 Task: Research Airbnb accommodation in Malaybalay, Philippines from 29th December, 2023 to 31th December, 2023 for 2 adults, 1 child. Place can be entire room with 2 bedrooms having 2 beds and 1 bathroom. Property type can be flat.
Action: Mouse moved to (429, 111)
Screenshot: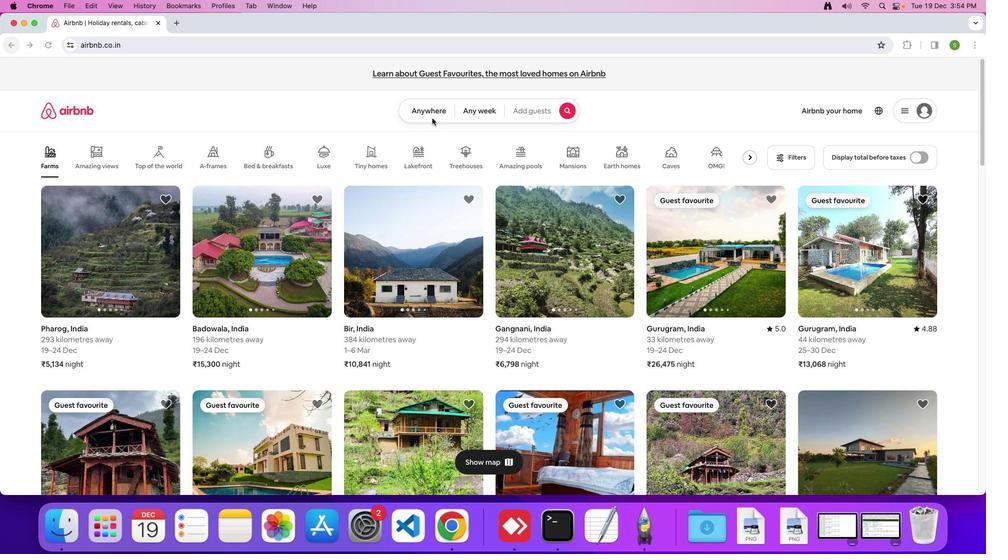 
Action: Mouse pressed left at (429, 111)
Screenshot: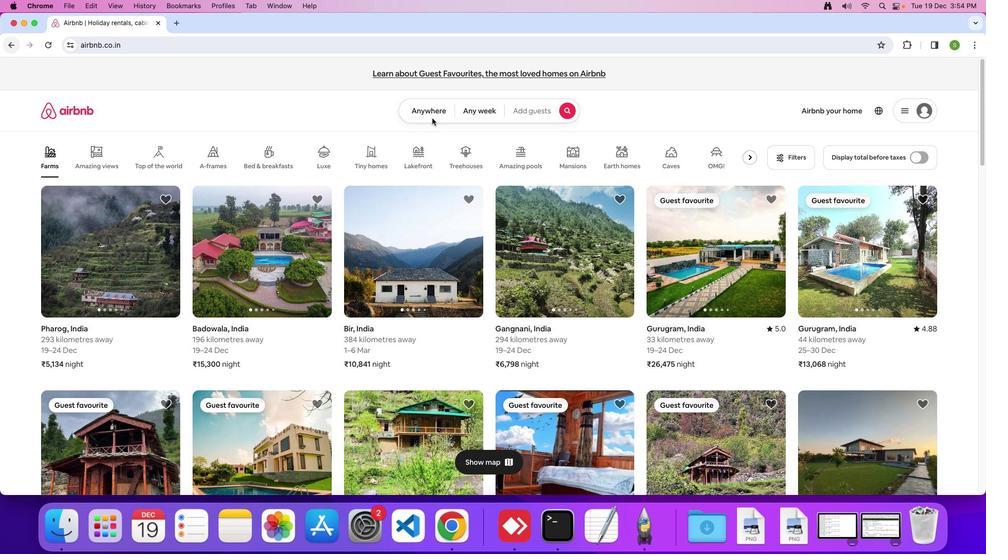 
Action: Mouse moved to (430, 108)
Screenshot: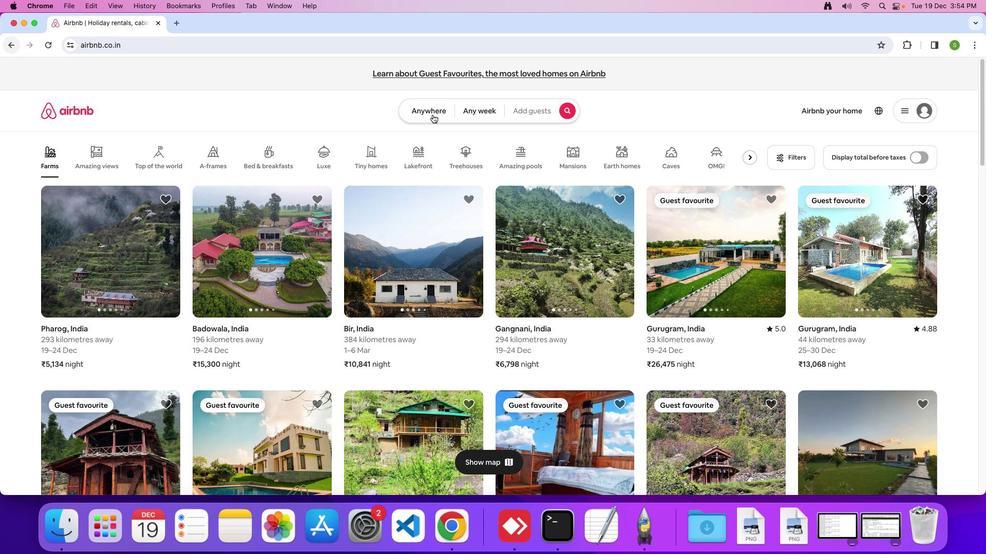 
Action: Mouse pressed left at (430, 108)
Screenshot: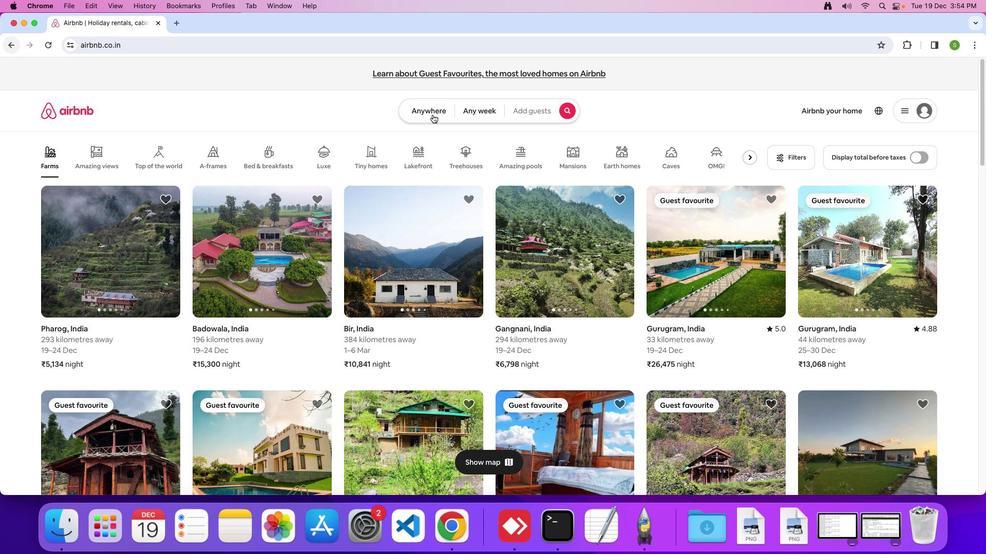 
Action: Mouse moved to (361, 139)
Screenshot: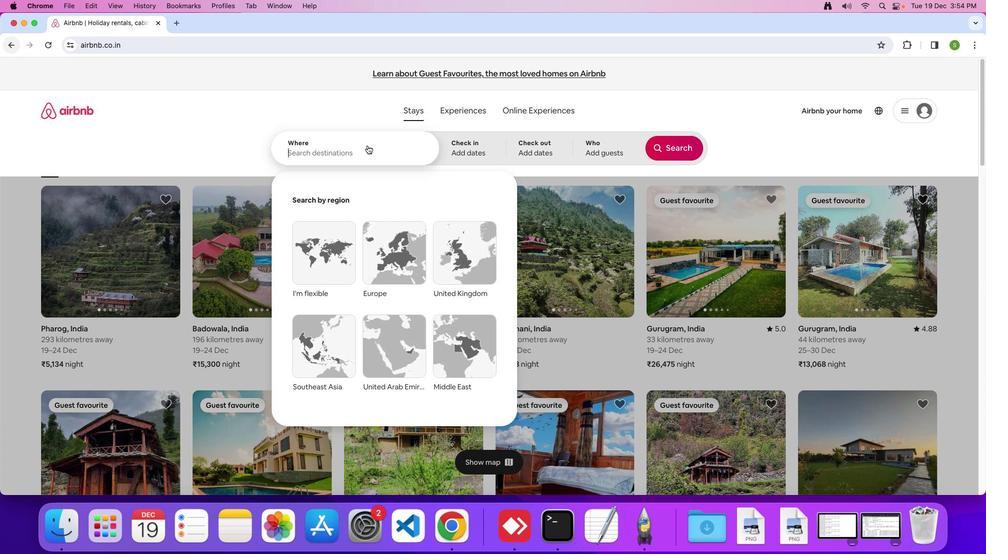 
Action: Mouse pressed left at (361, 139)
Screenshot: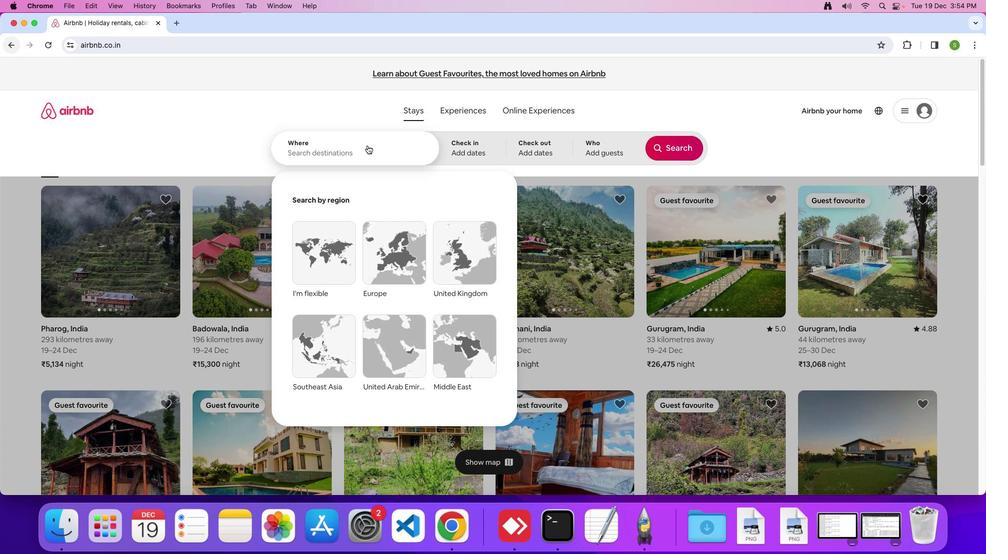 
Action: Mouse moved to (422, 149)
Screenshot: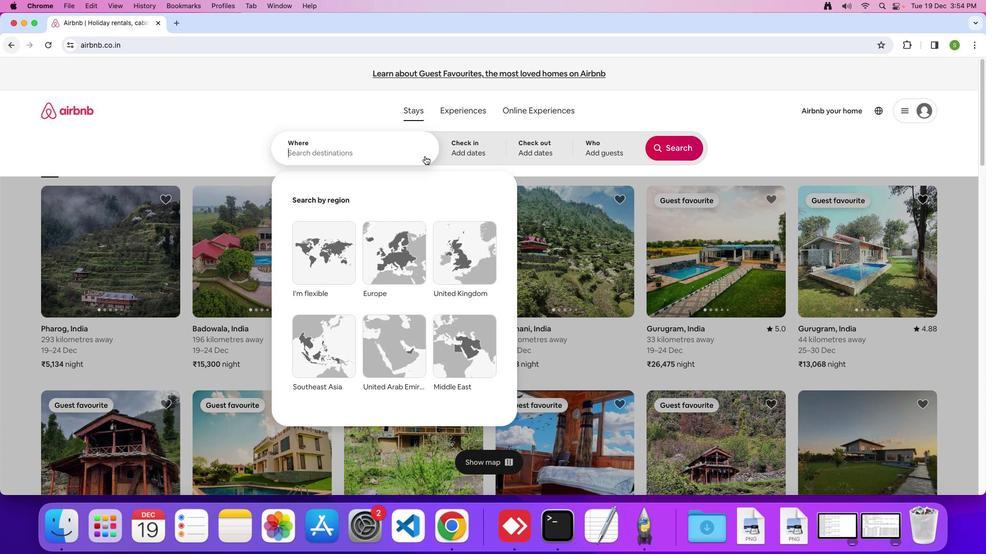 
Action: Key pressed 'M'Key.caps_lock'a''l''a''y''b''a''l''a''y'','Key.spaceKey.shift'P''h''i''l''i''p''p''i''n''e''s'Key.enter
Screenshot: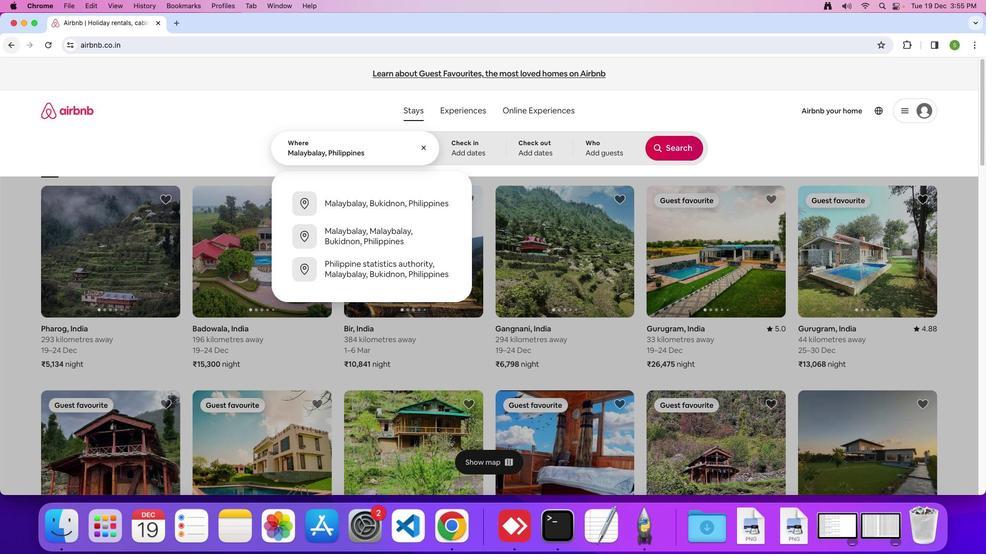 
Action: Mouse moved to (436, 363)
Screenshot: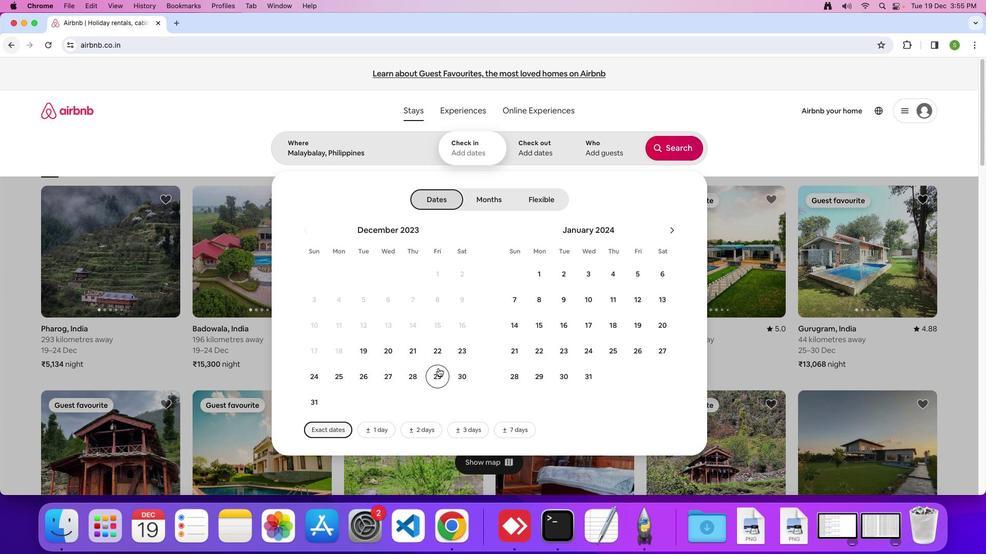 
Action: Mouse pressed left at (436, 363)
Screenshot: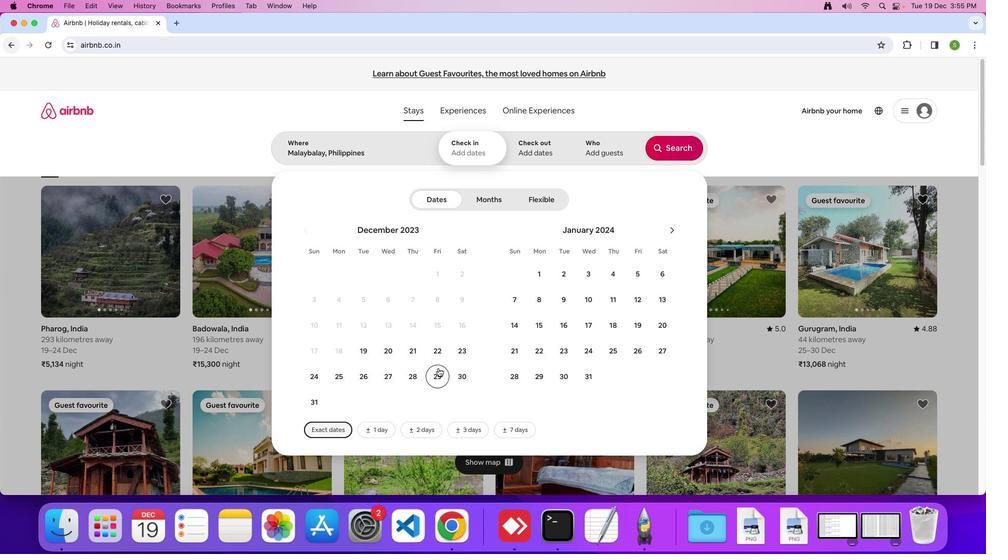 
Action: Mouse moved to (301, 393)
Screenshot: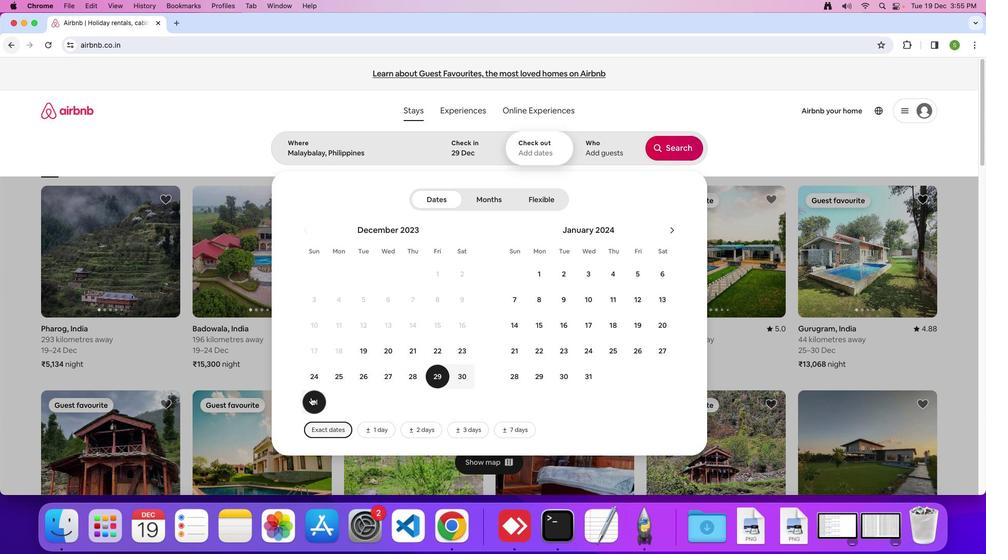 
Action: Mouse pressed left at (301, 393)
Screenshot: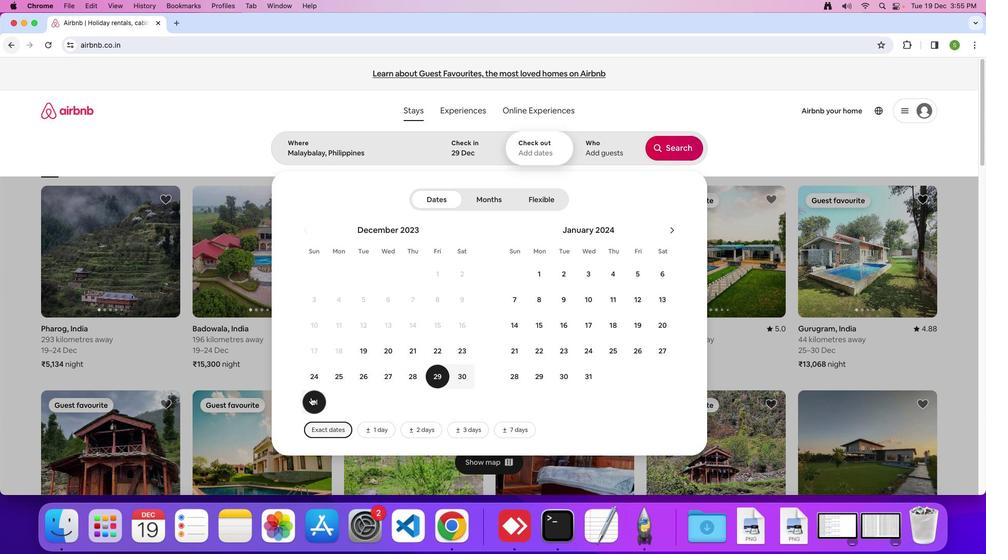 
Action: Mouse moved to (593, 151)
Screenshot: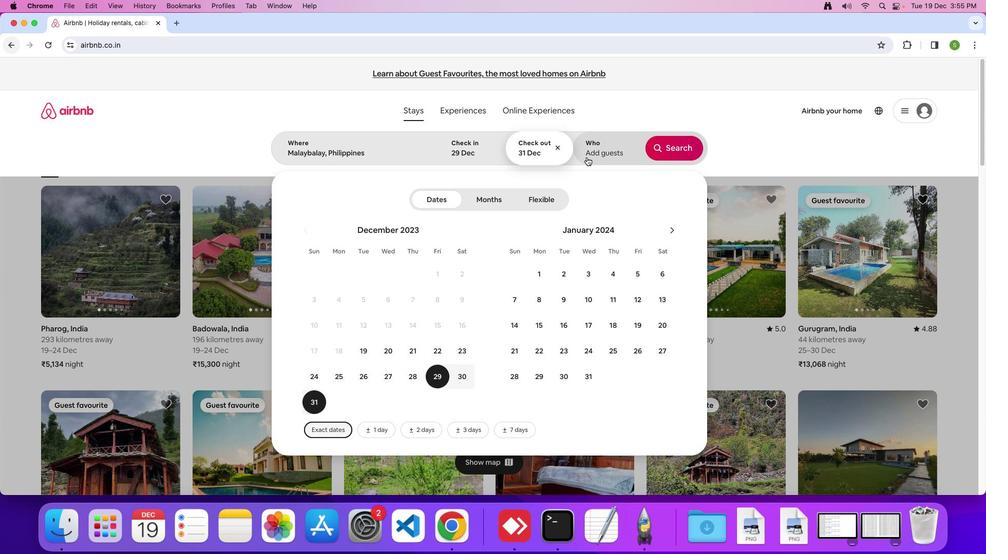 
Action: Mouse pressed left at (593, 151)
Screenshot: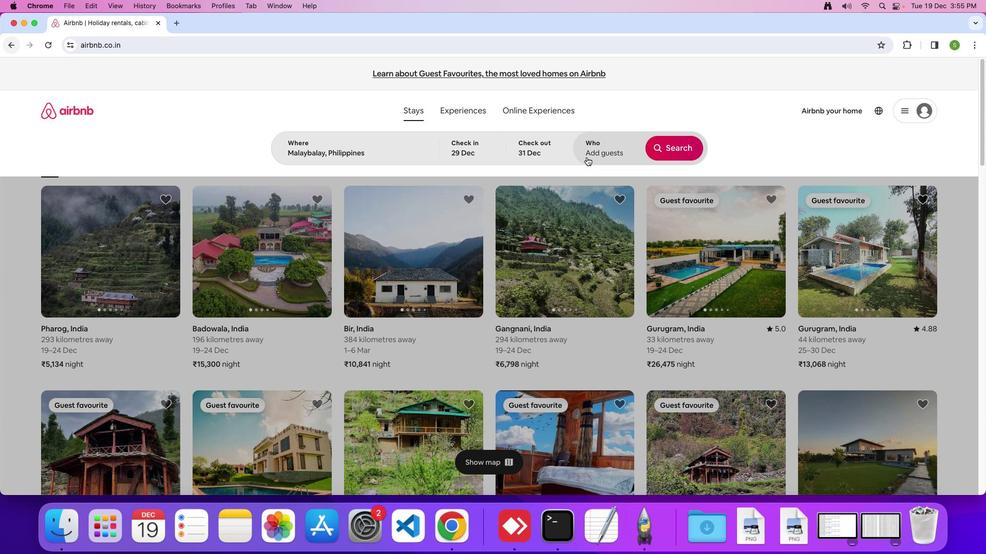 
Action: Mouse moved to (686, 195)
Screenshot: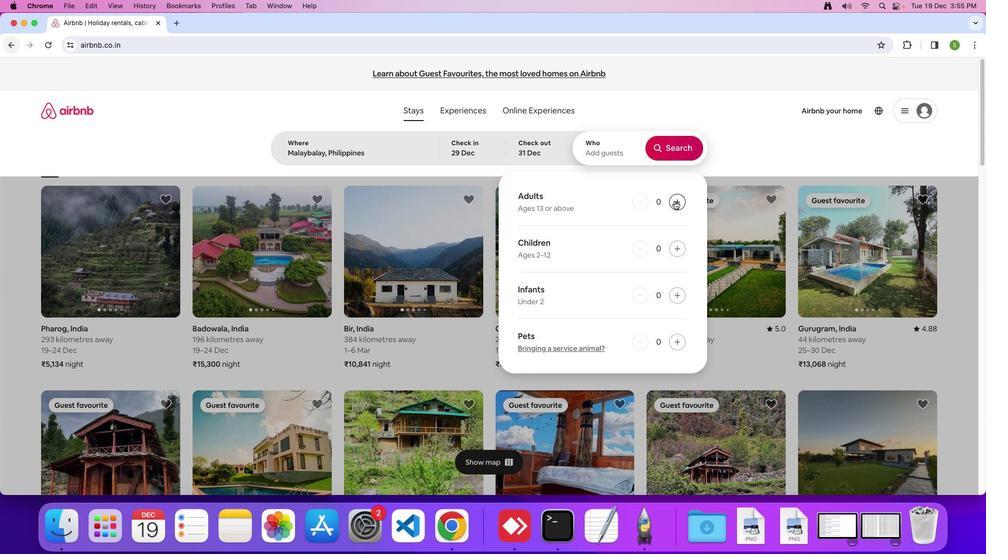 
Action: Mouse pressed left at (686, 195)
Screenshot: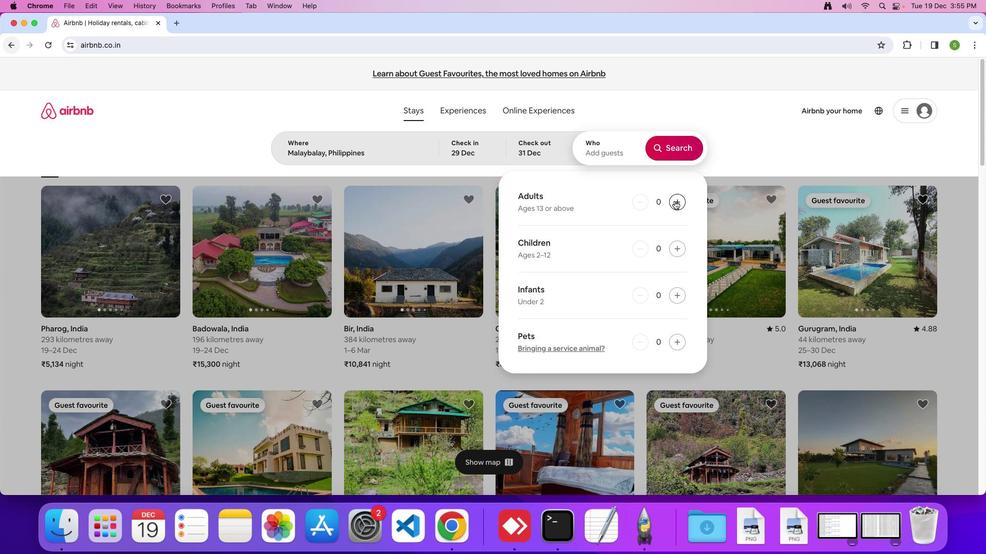 
Action: Mouse pressed left at (686, 195)
Screenshot: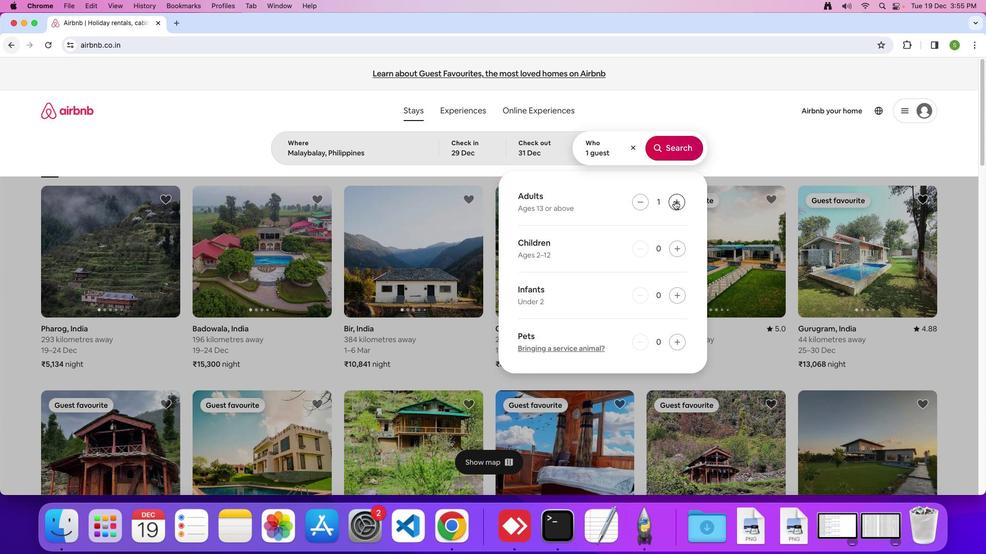 
Action: Mouse moved to (690, 242)
Screenshot: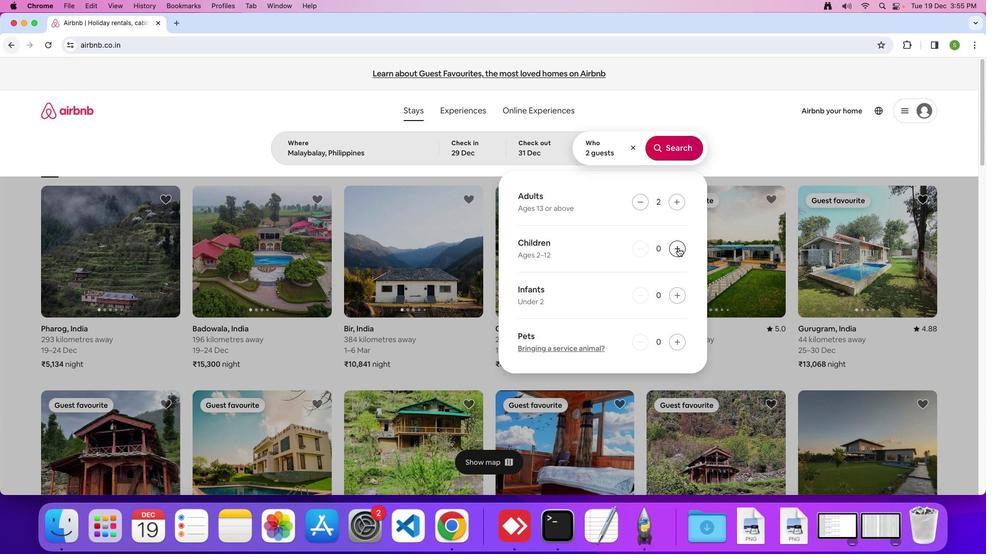 
Action: Mouse pressed left at (690, 242)
Screenshot: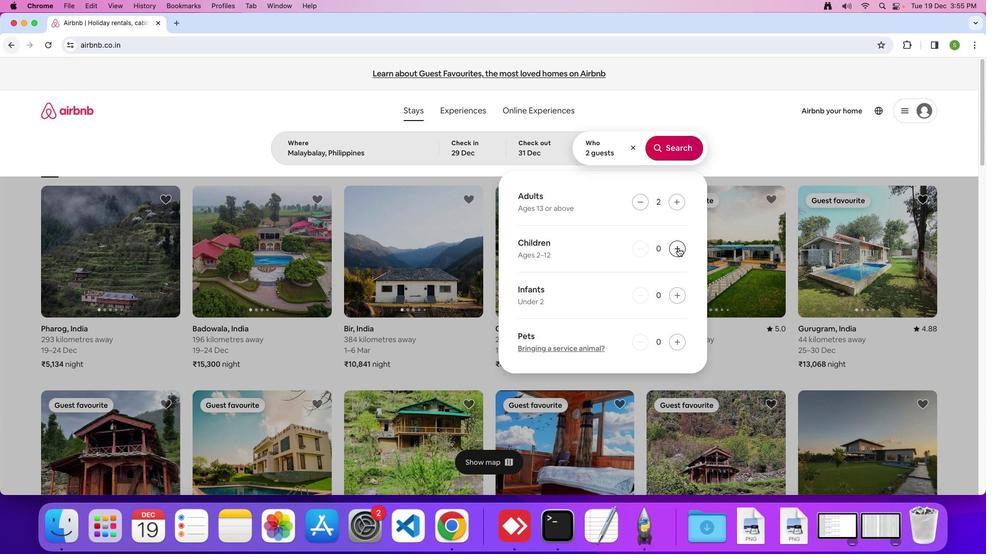 
Action: Mouse moved to (683, 141)
Screenshot: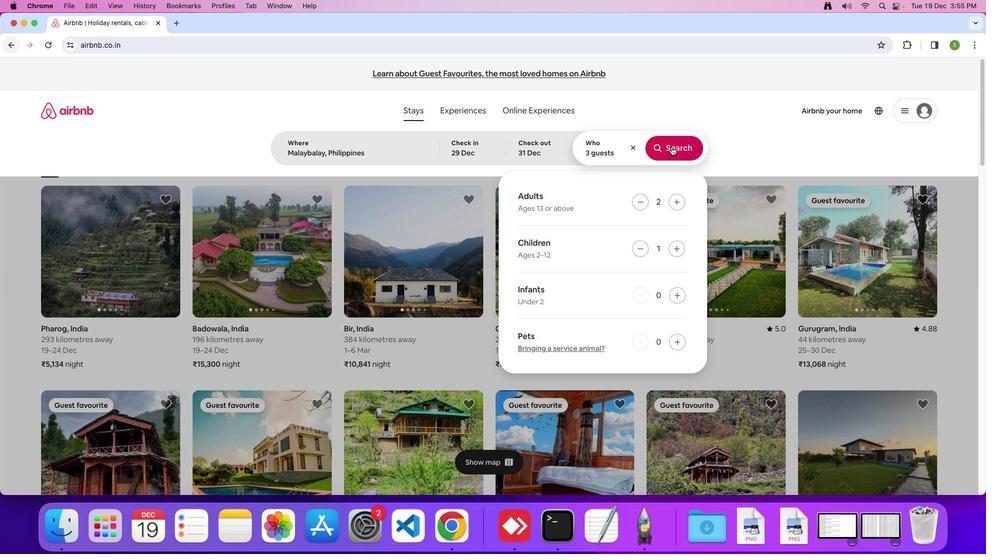 
Action: Mouse pressed left at (683, 141)
Screenshot: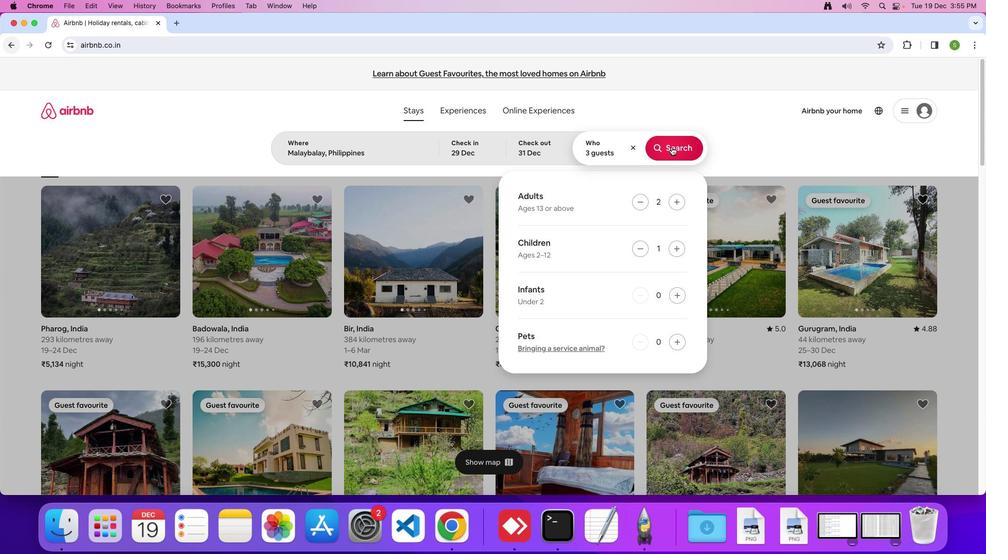 
Action: Mouse moved to (841, 113)
Screenshot: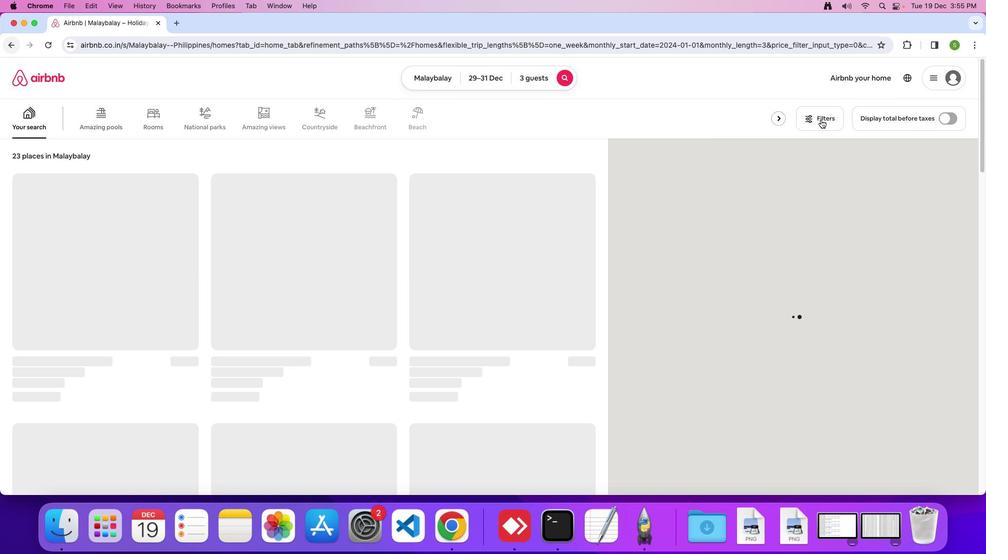 
Action: Mouse pressed left at (841, 113)
Screenshot: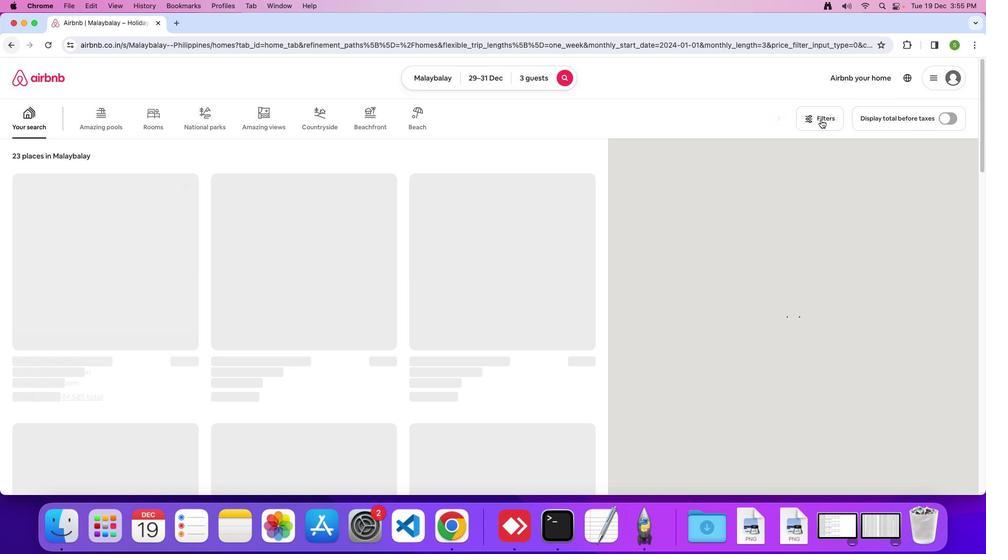 
Action: Mouse moved to (474, 298)
Screenshot: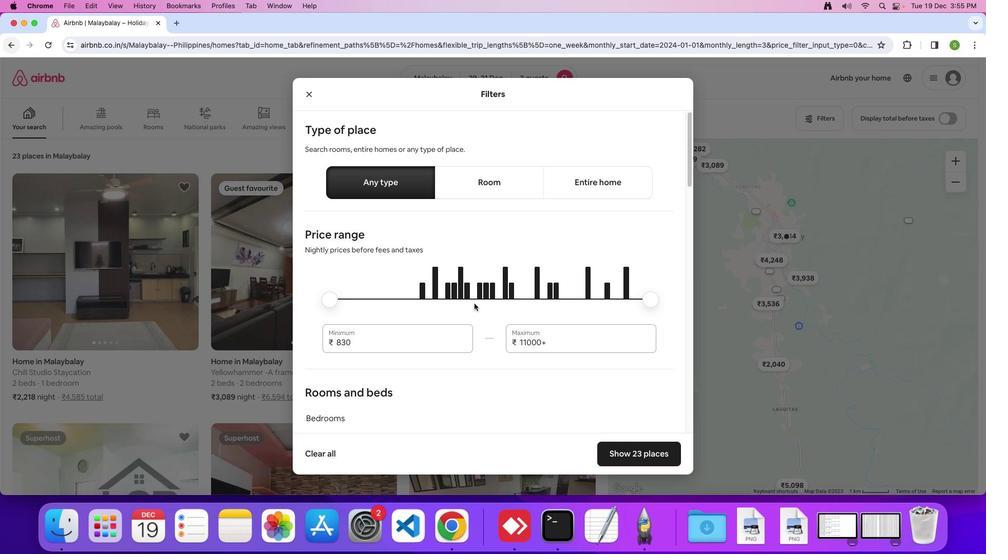 
Action: Mouse scrolled (474, 298) with delta (-27, -6)
Screenshot: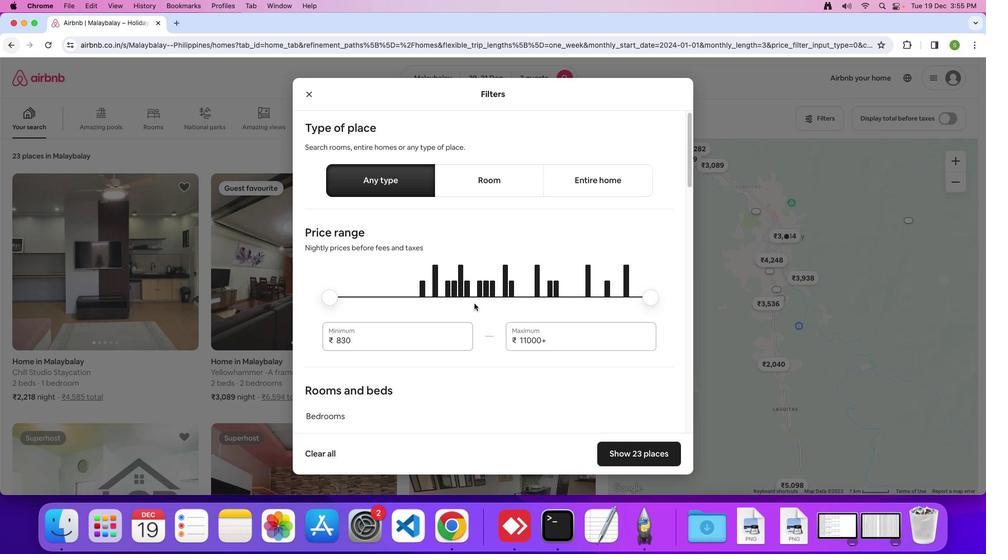 
Action: Mouse scrolled (474, 298) with delta (-27, -6)
Screenshot: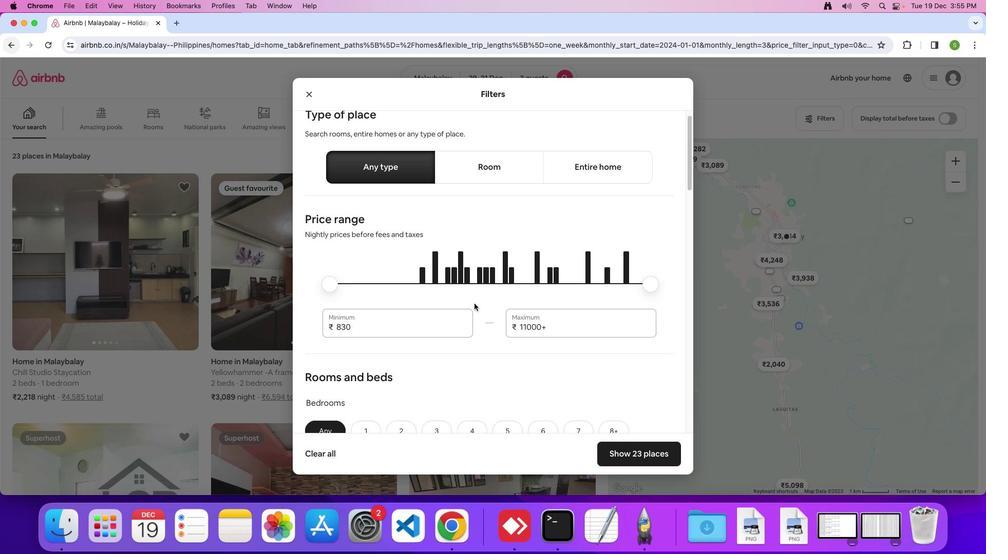 
Action: Mouse scrolled (474, 298) with delta (-27, -7)
Screenshot: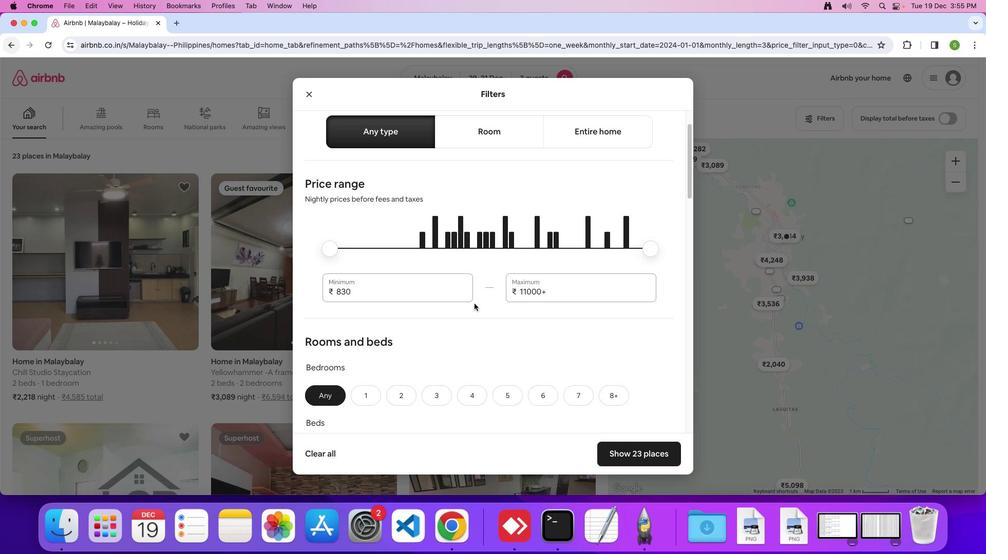 
Action: Mouse scrolled (474, 298) with delta (-27, -6)
Screenshot: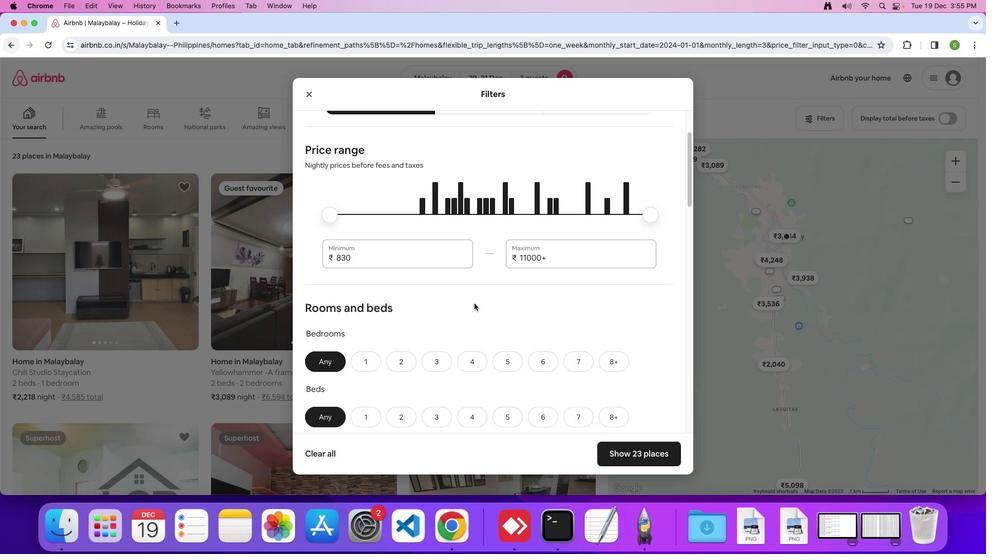 
Action: Mouse scrolled (474, 298) with delta (-27, -6)
Screenshot: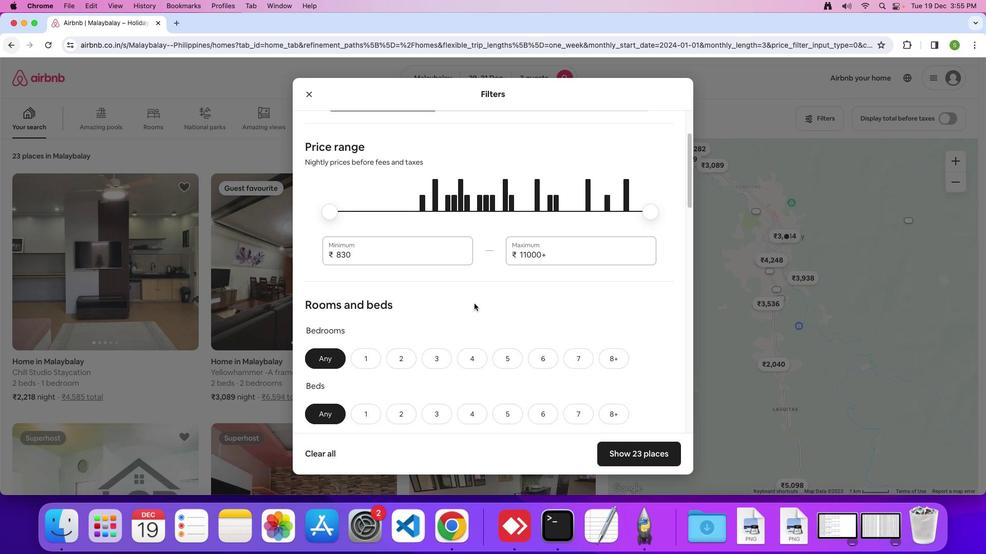 
Action: Mouse scrolled (474, 298) with delta (-27, -7)
Screenshot: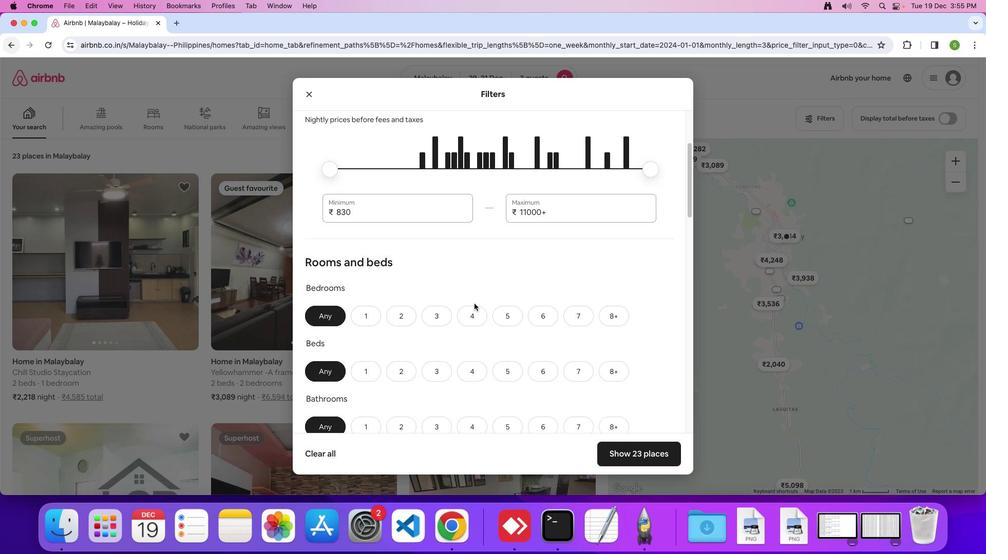 
Action: Mouse scrolled (474, 298) with delta (-27, -6)
Screenshot: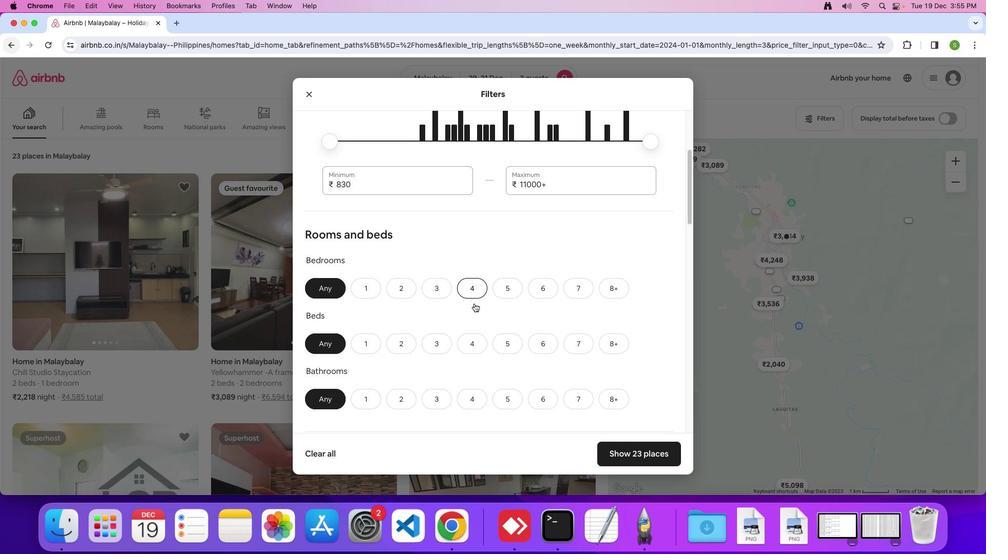 
Action: Mouse scrolled (474, 298) with delta (-27, -6)
Screenshot: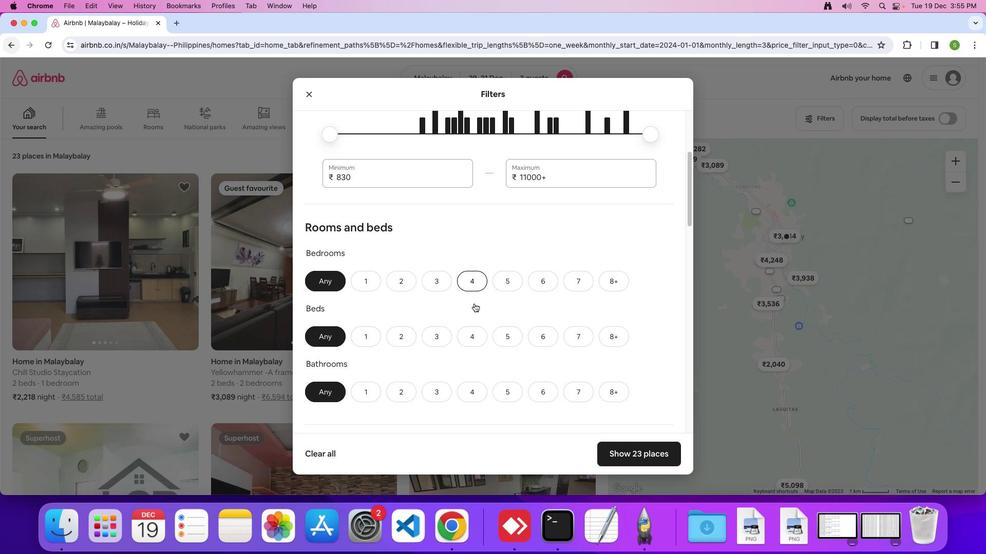 
Action: Mouse scrolled (474, 298) with delta (-27, -7)
Screenshot: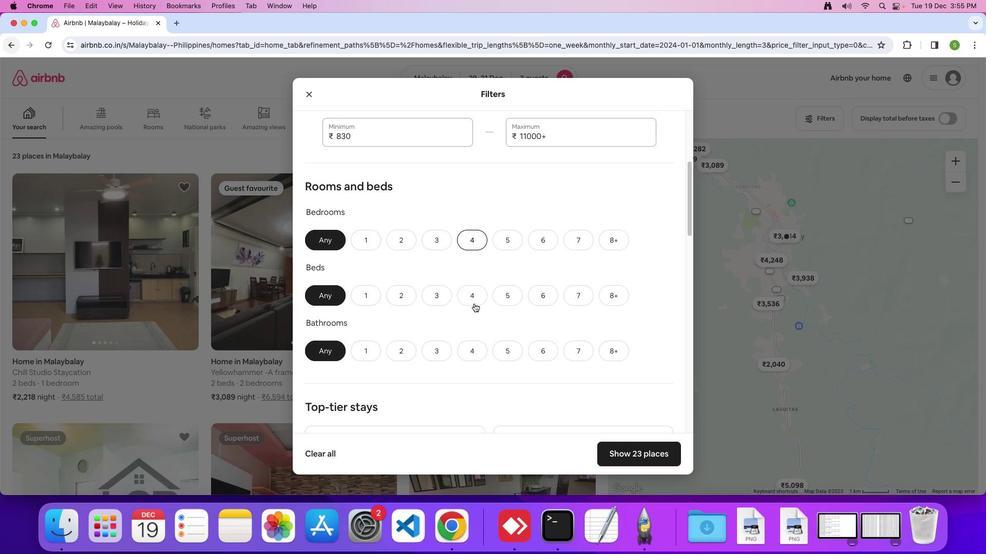 
Action: Mouse moved to (397, 202)
Screenshot: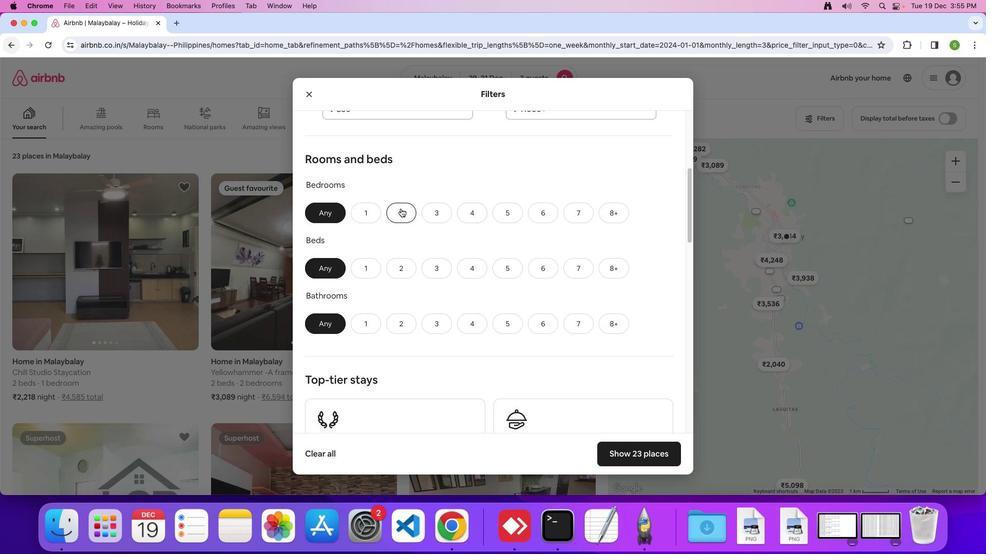 
Action: Mouse pressed left at (397, 202)
Screenshot: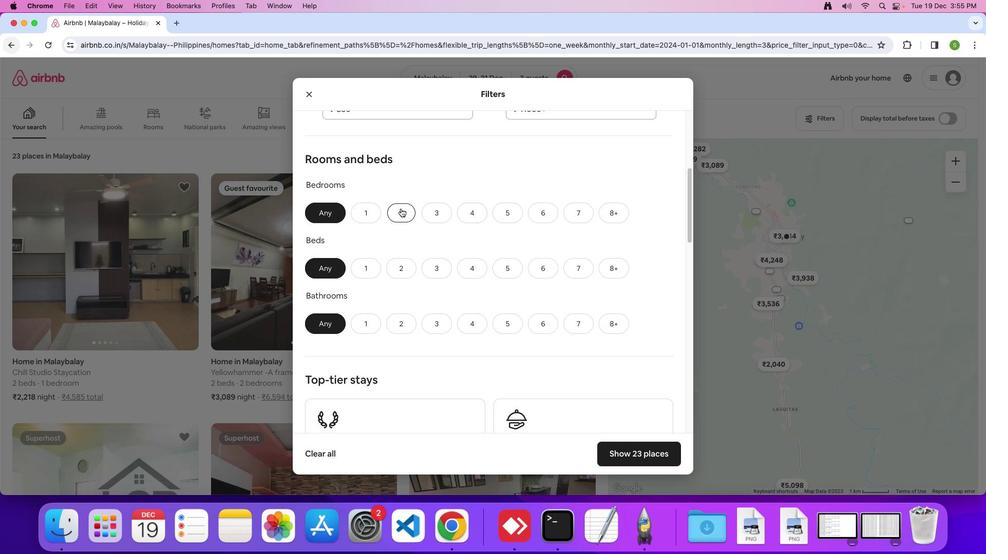 
Action: Mouse moved to (396, 256)
Screenshot: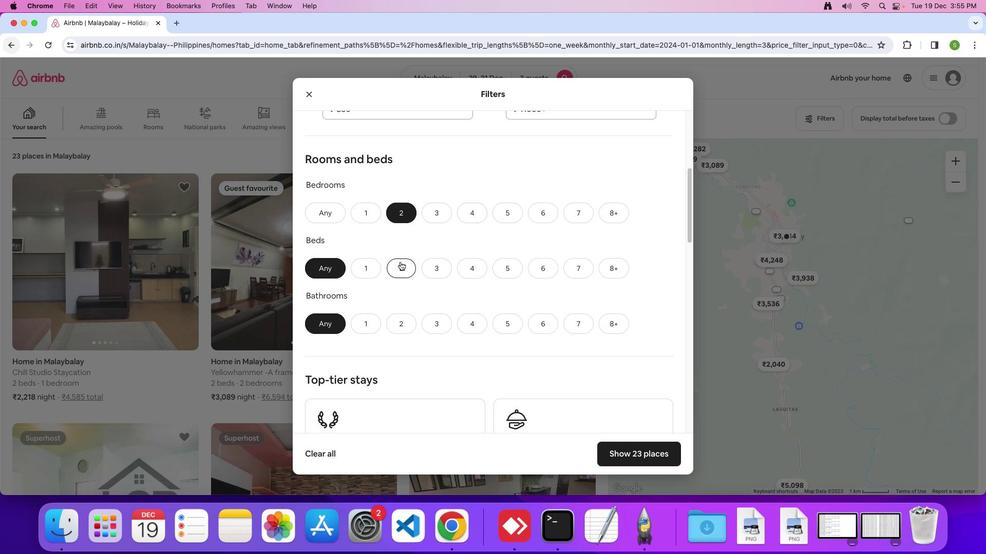 
Action: Mouse pressed left at (396, 256)
Screenshot: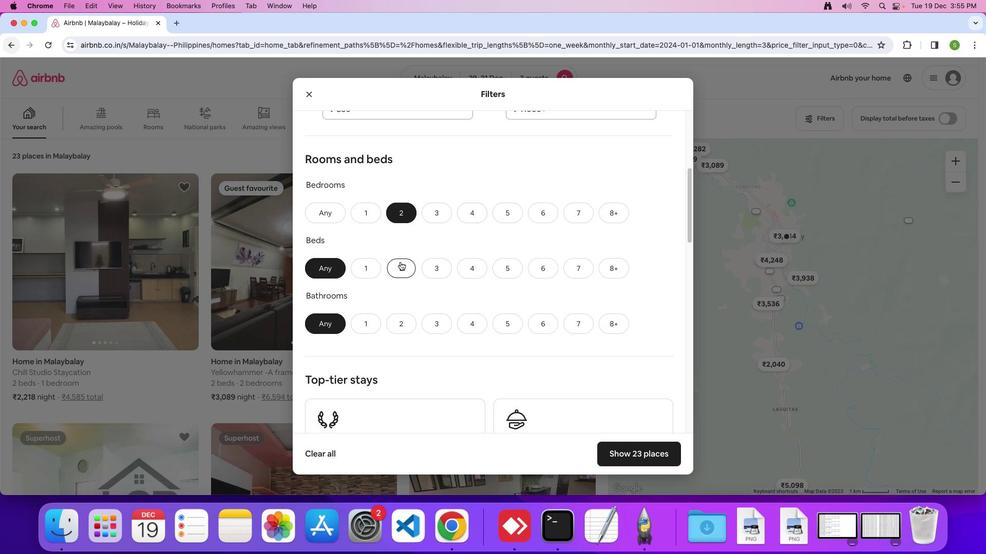 
Action: Mouse moved to (363, 308)
Screenshot: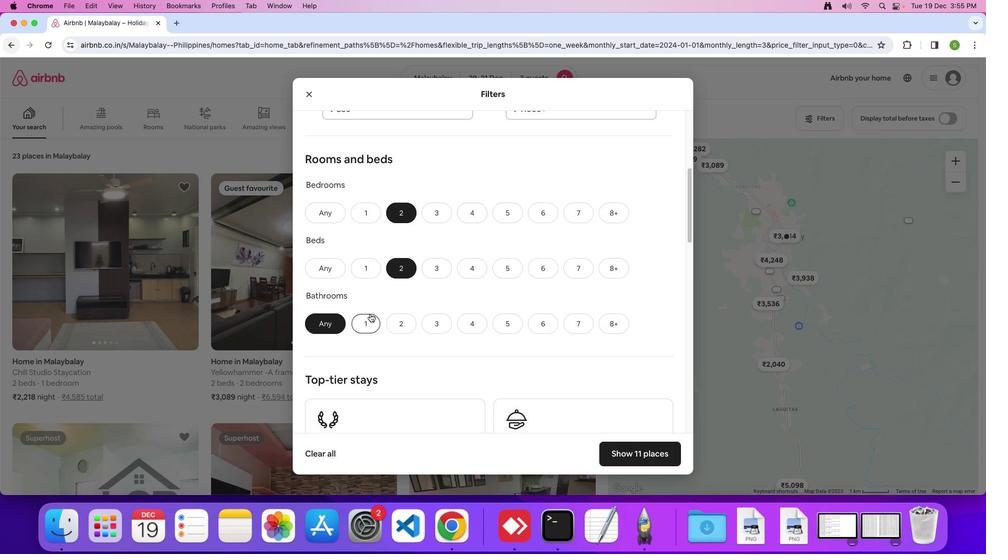 
Action: Mouse pressed left at (363, 308)
Screenshot: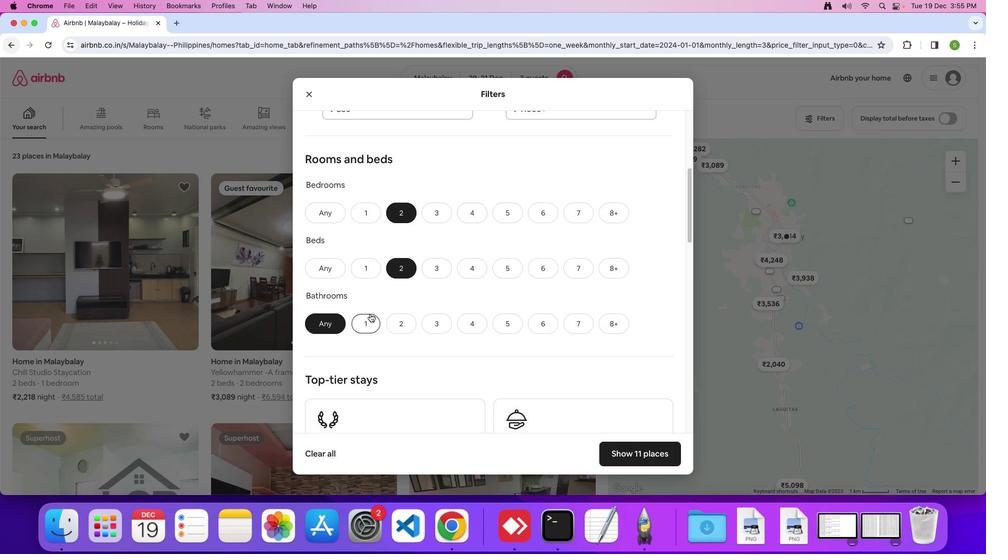 
Action: Mouse moved to (543, 266)
Screenshot: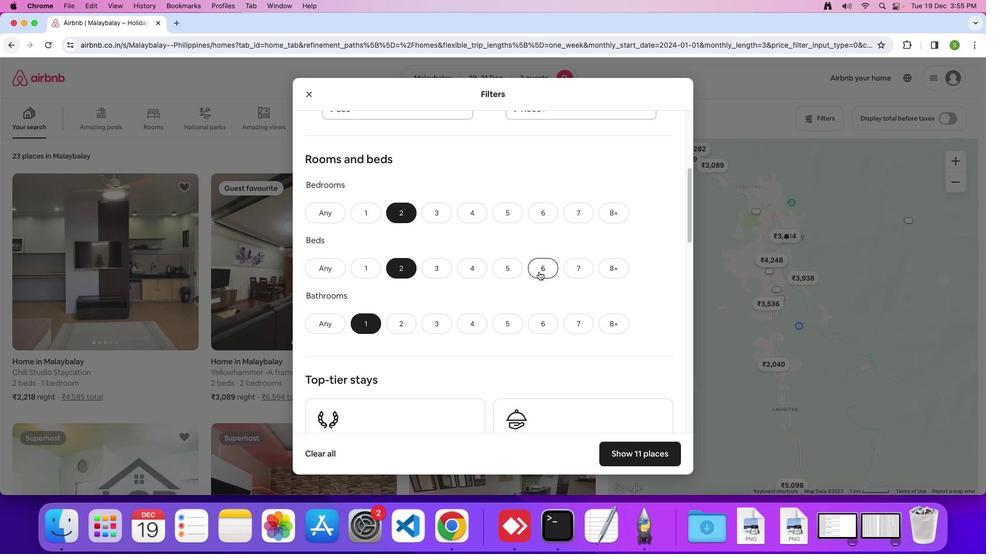 
Action: Mouse scrolled (543, 266) with delta (-27, -6)
Screenshot: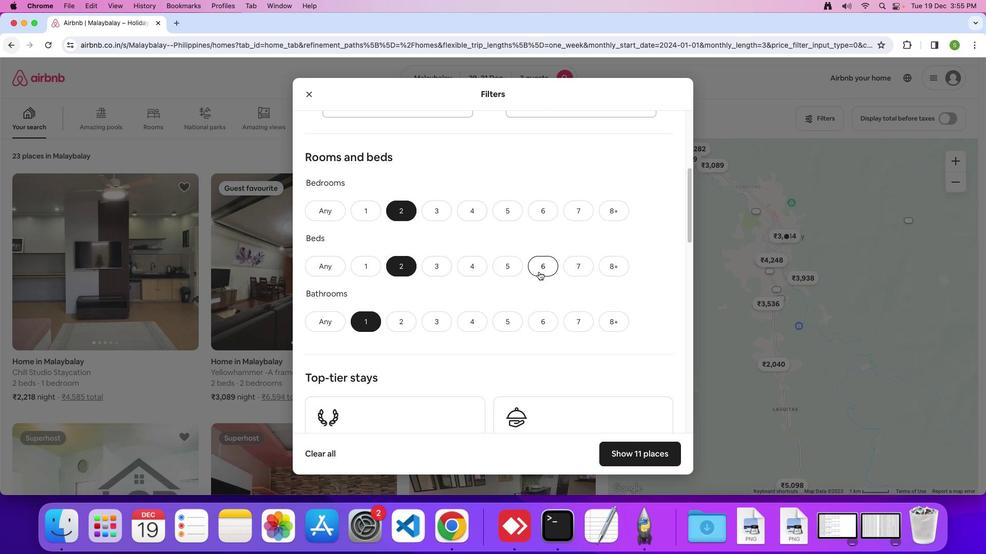 
Action: Mouse scrolled (543, 266) with delta (-27, -6)
Screenshot: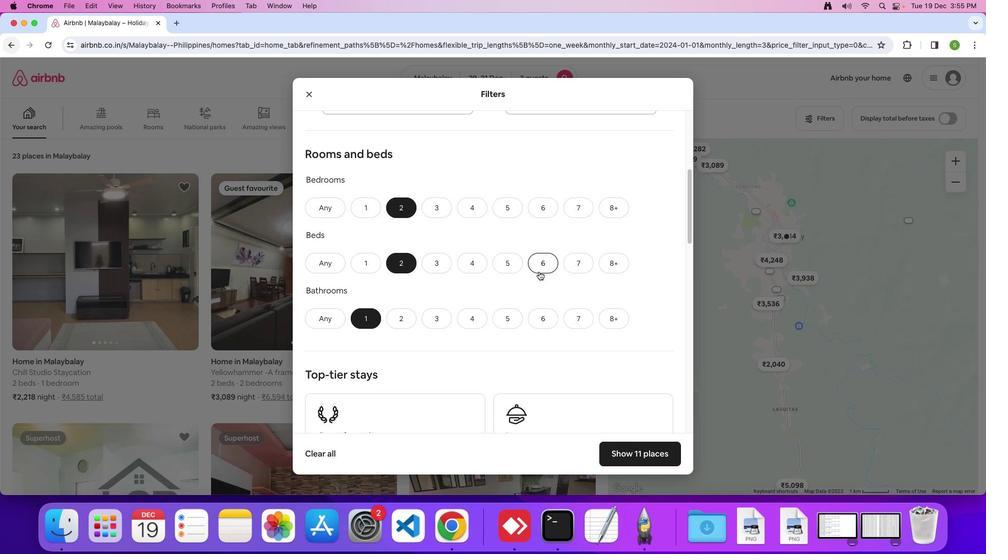 
Action: Mouse scrolled (543, 266) with delta (-27, -6)
Screenshot: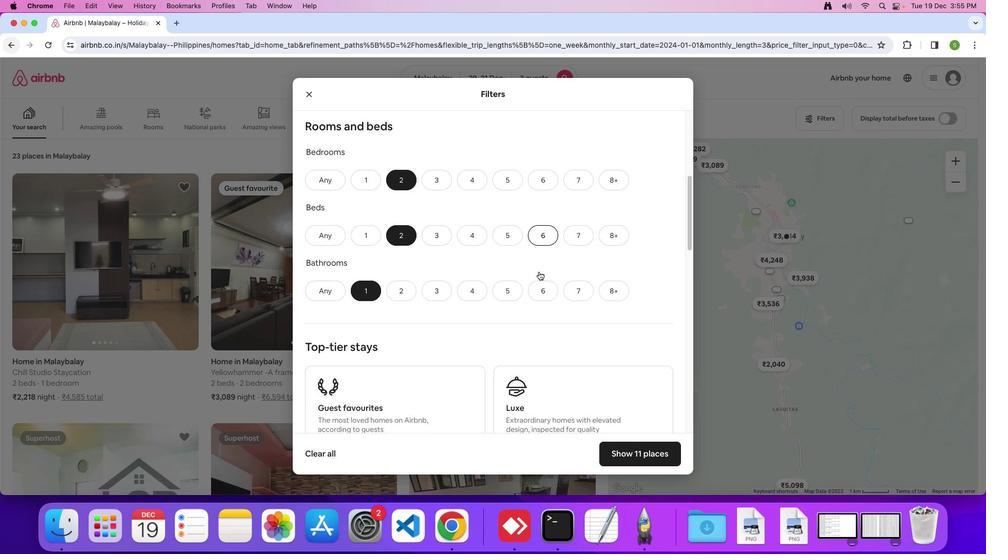 
Action: Mouse scrolled (543, 266) with delta (-27, -6)
Screenshot: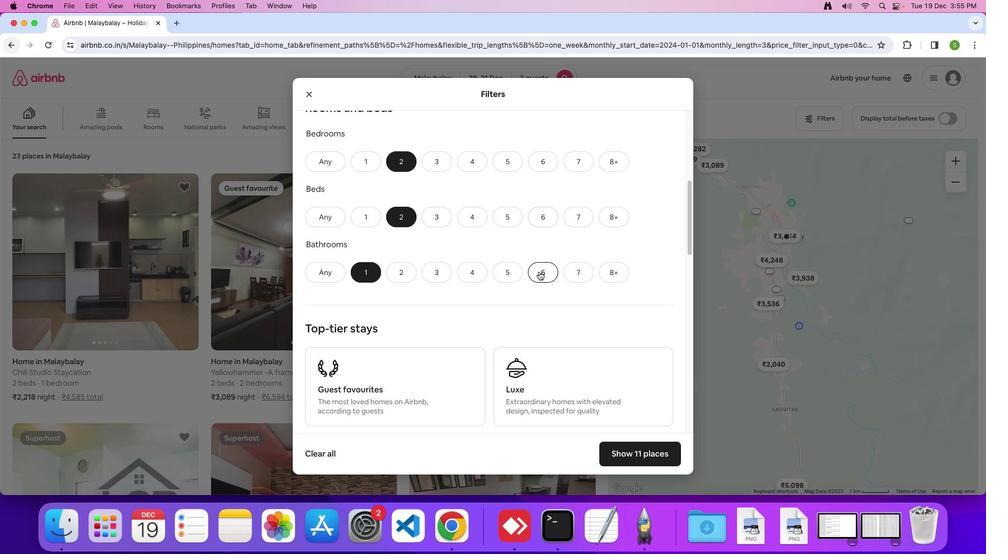 
Action: Mouse scrolled (543, 266) with delta (-27, -6)
Screenshot: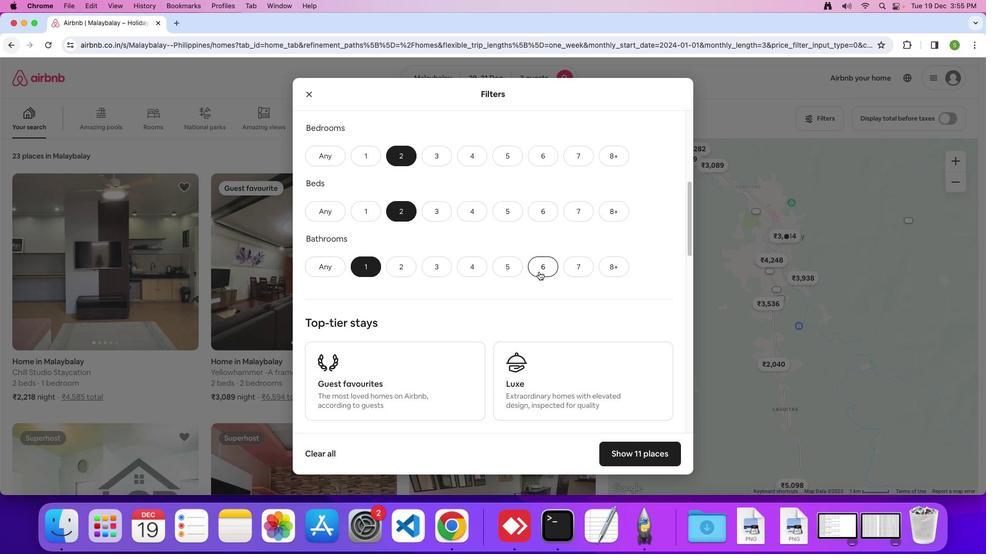 
Action: Mouse scrolled (543, 266) with delta (-27, -6)
Screenshot: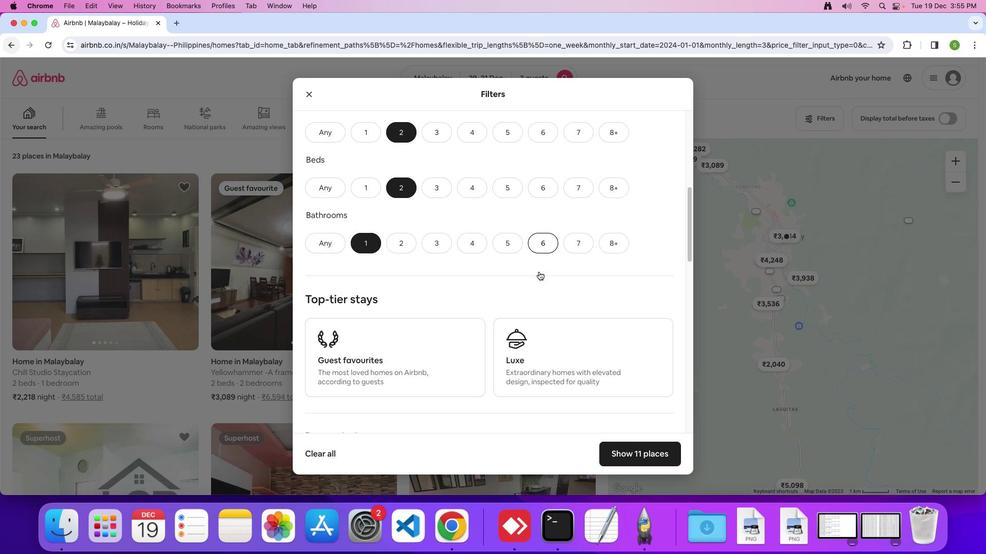 
Action: Mouse scrolled (543, 266) with delta (-27, -6)
Screenshot: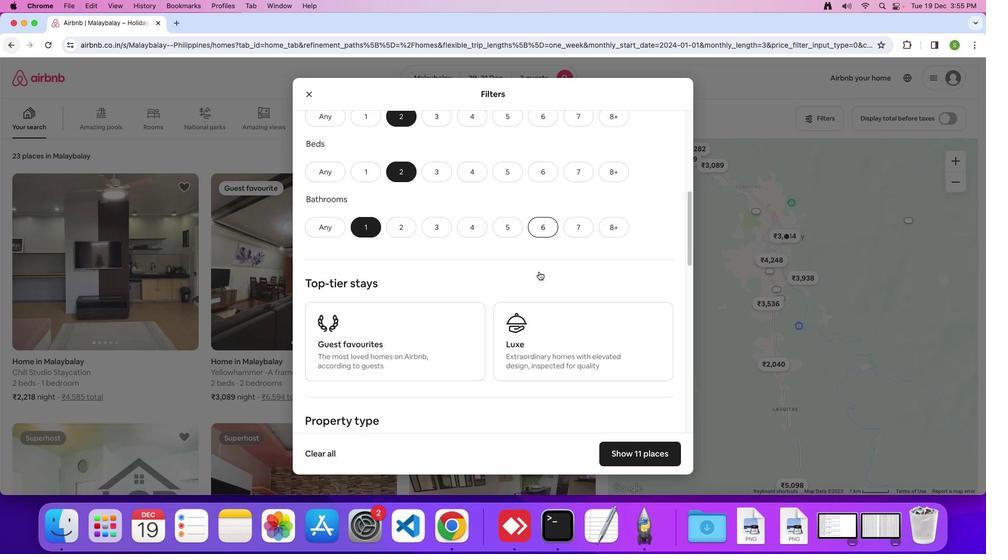 
Action: Mouse scrolled (543, 266) with delta (-27, -6)
Screenshot: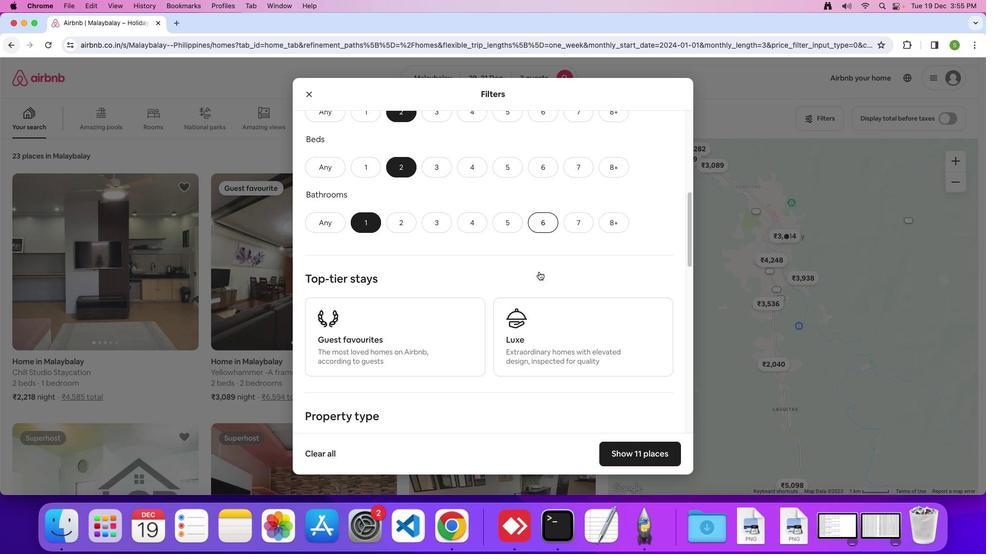 
Action: Mouse scrolled (543, 266) with delta (-27, -6)
Screenshot: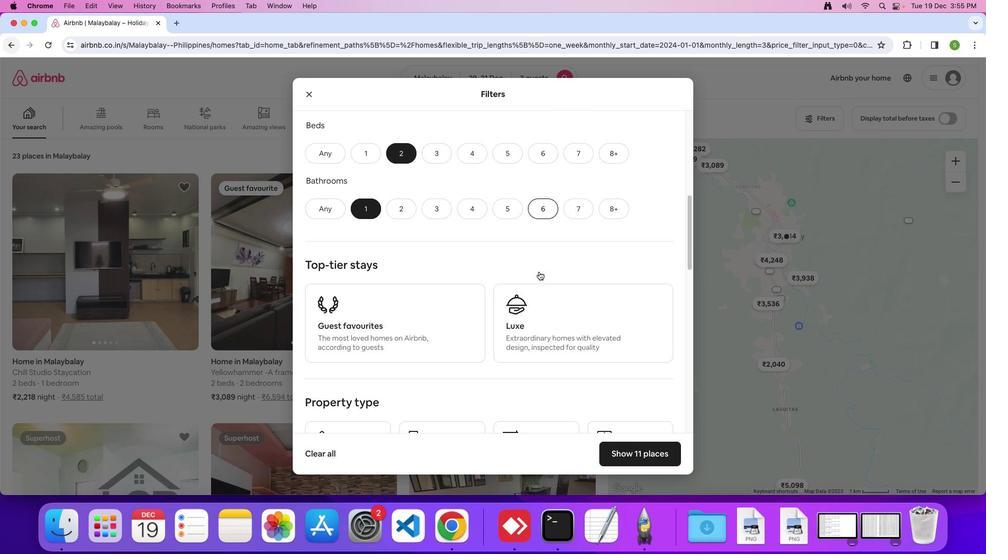 
Action: Mouse scrolled (543, 266) with delta (-27, -6)
Screenshot: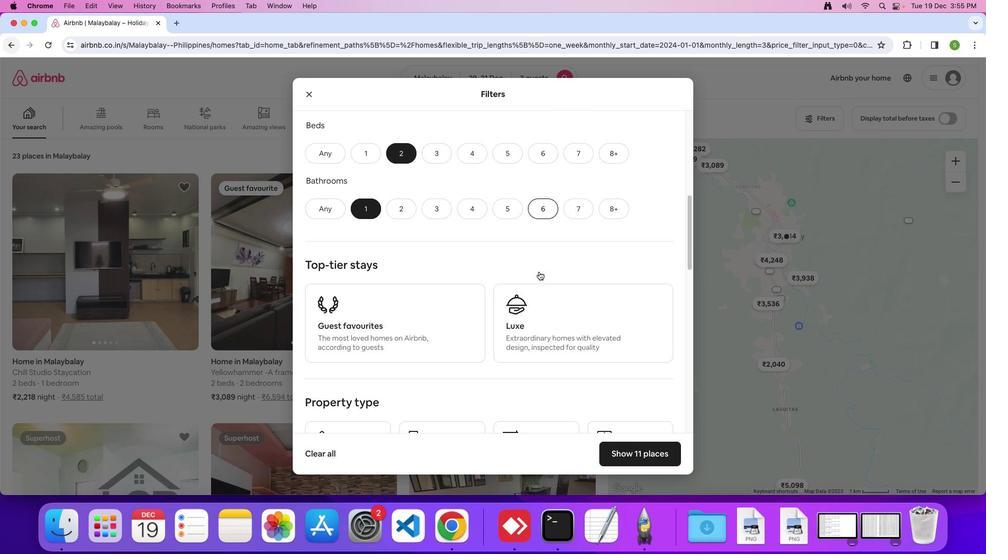 
Action: Mouse moved to (543, 266)
Screenshot: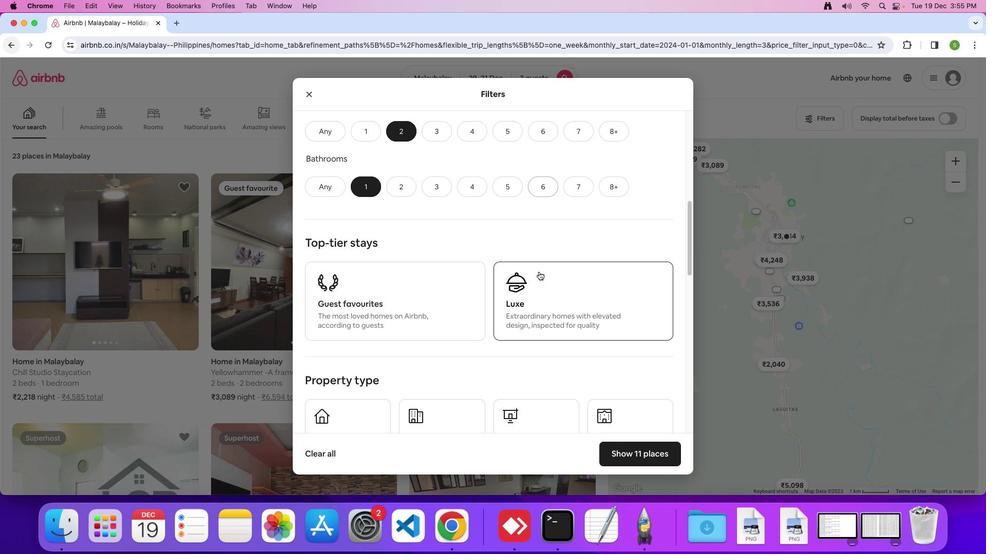 
Action: Mouse scrolled (543, 266) with delta (-27, -6)
Screenshot: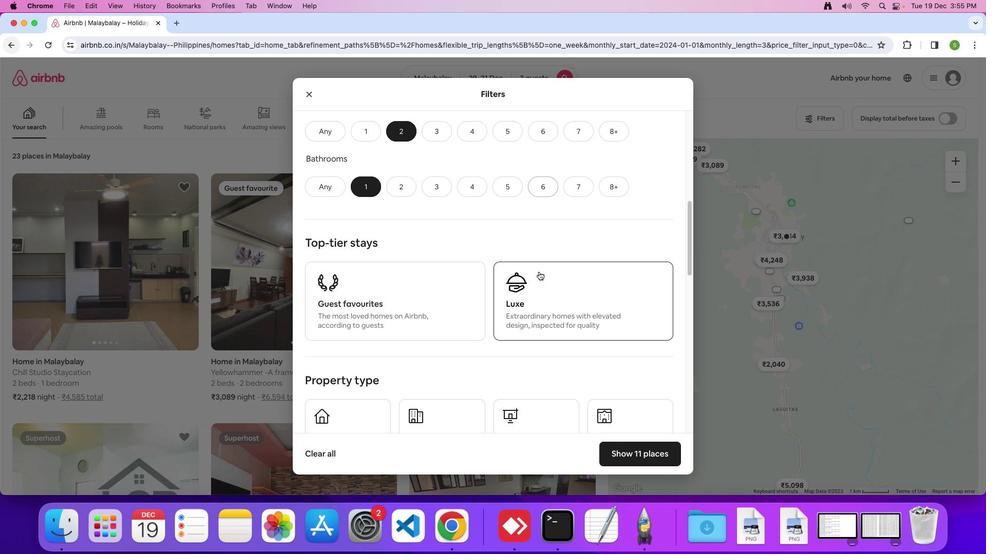 
Action: Mouse scrolled (543, 266) with delta (-27, -6)
Screenshot: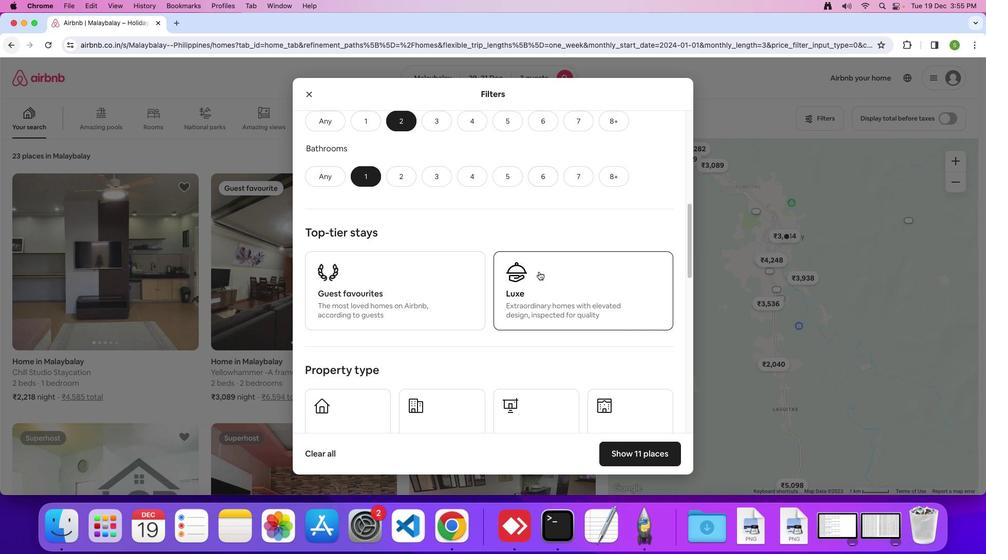 
Action: Mouse scrolled (543, 266) with delta (-27, -7)
Screenshot: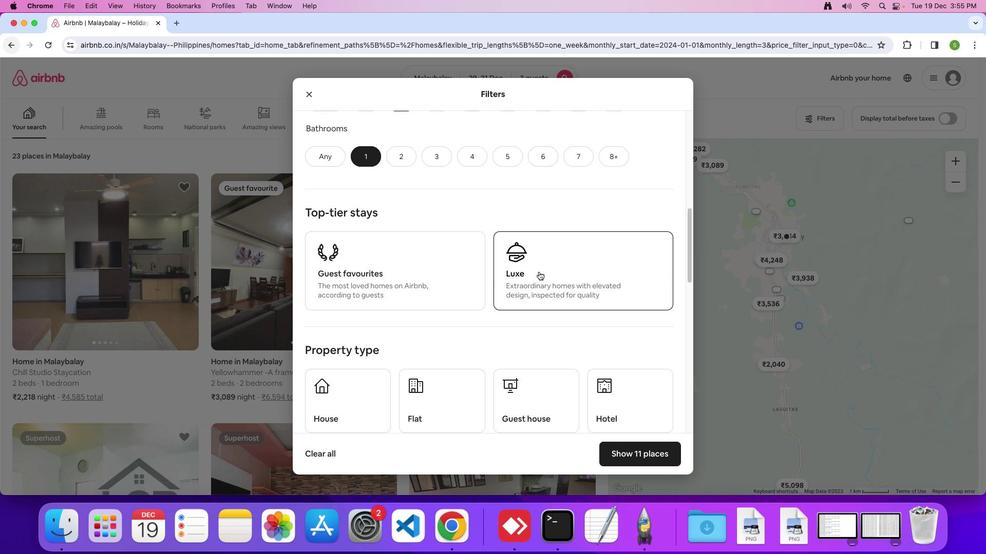 
Action: Mouse scrolled (543, 266) with delta (-27, -6)
Screenshot: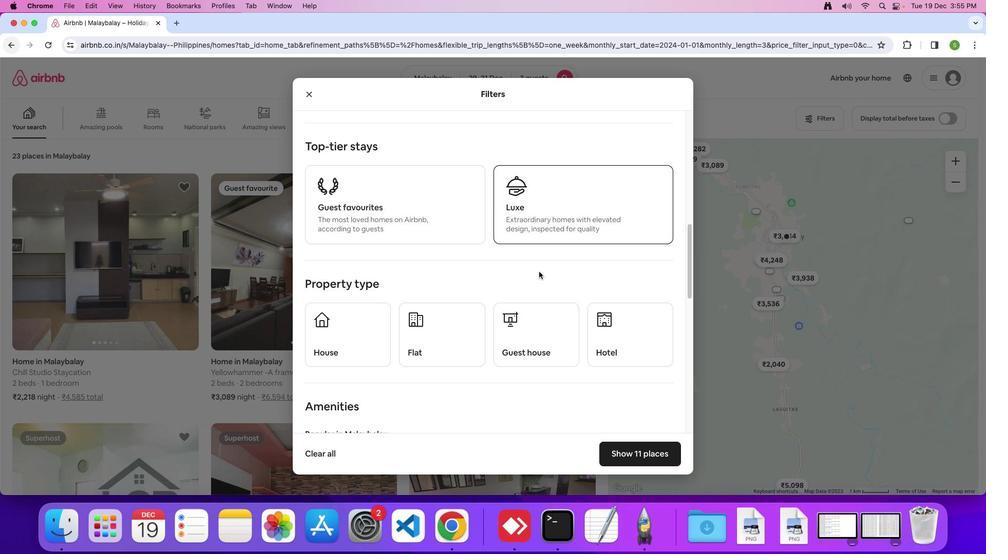 
Action: Mouse scrolled (543, 266) with delta (-27, -6)
Screenshot: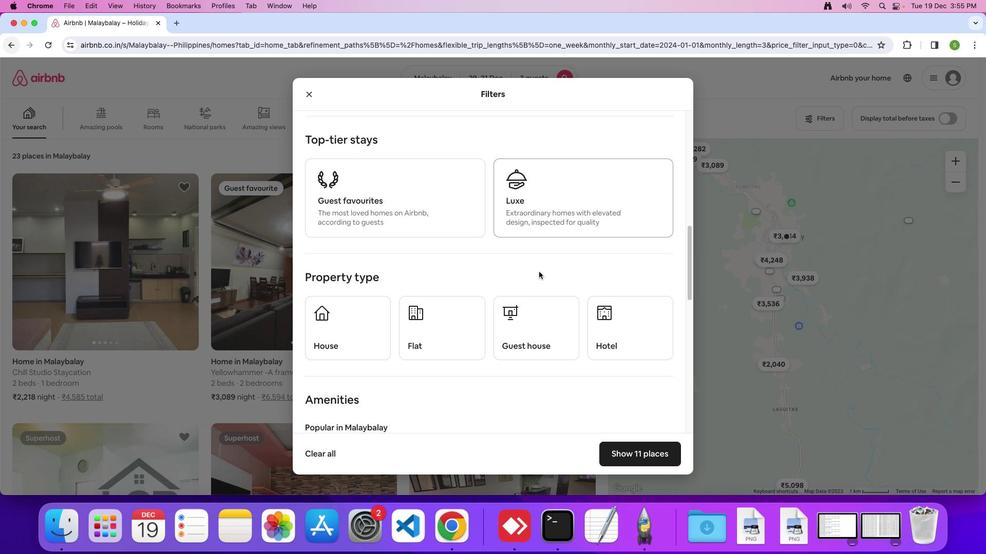 
Action: Mouse scrolled (543, 266) with delta (-27, -6)
Screenshot: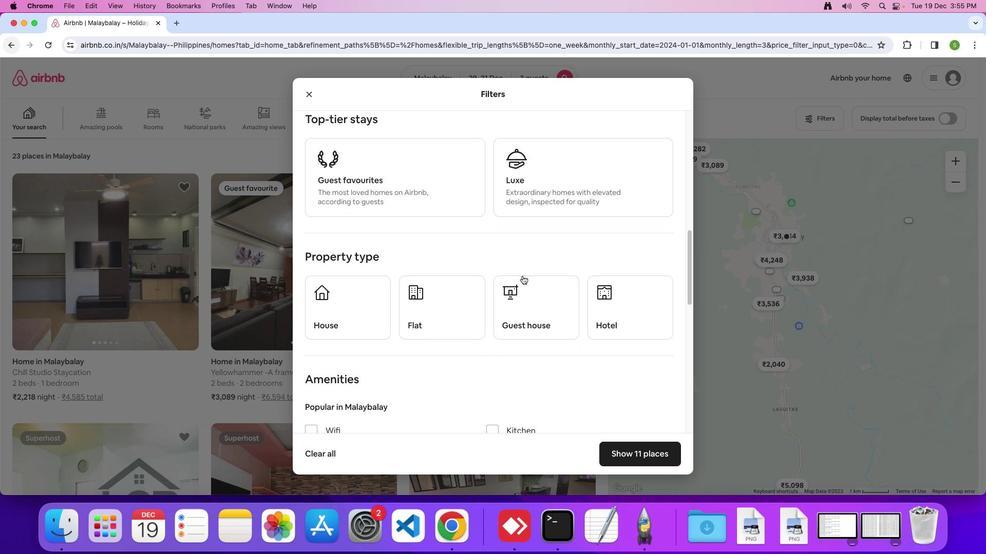 
Action: Mouse moved to (431, 287)
Screenshot: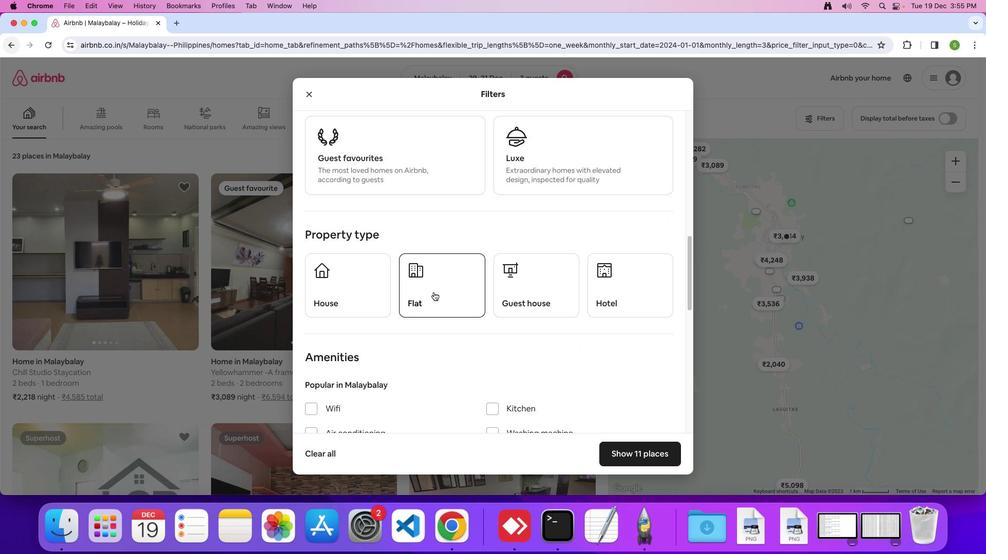 
Action: Mouse pressed left at (431, 287)
Screenshot: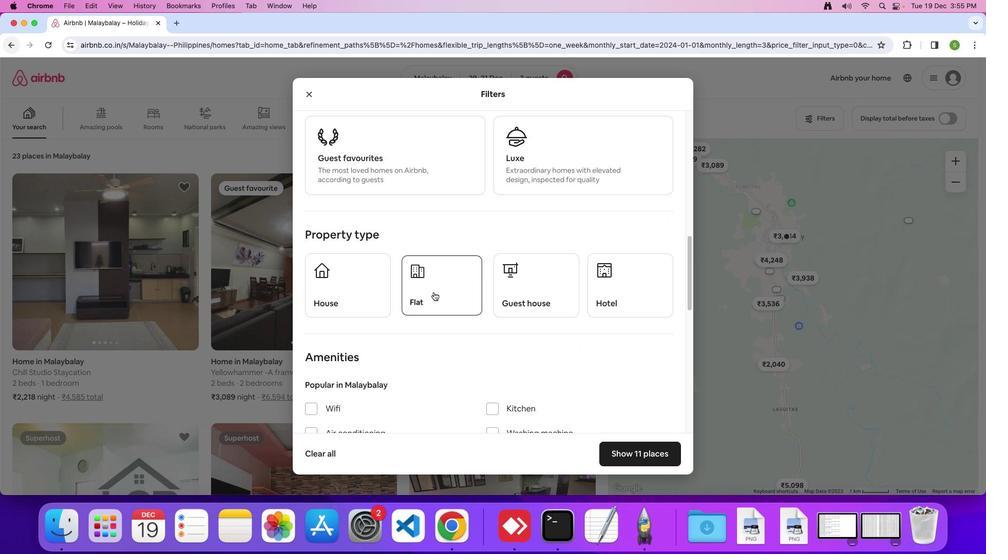 
Action: Mouse moved to (572, 287)
Screenshot: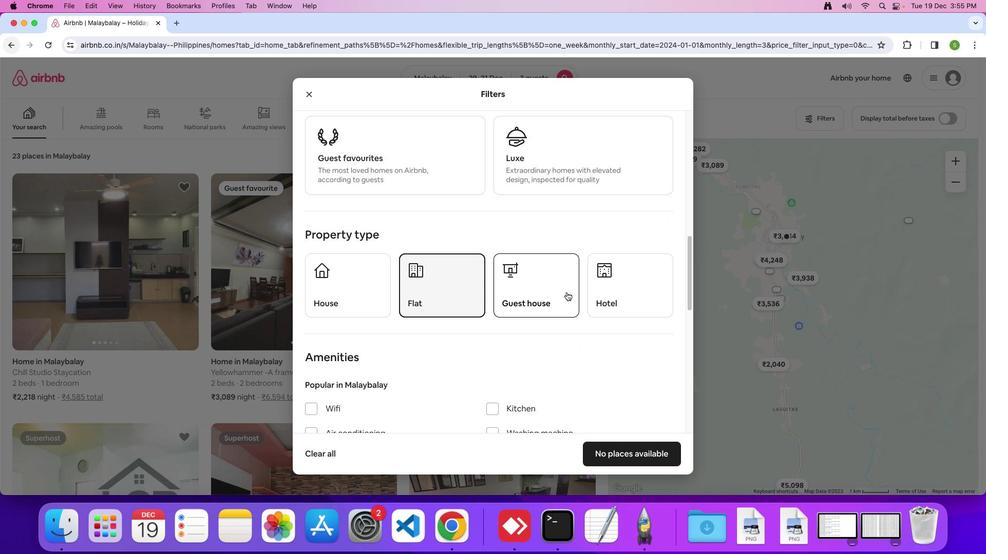 
Action: Mouse scrolled (572, 287) with delta (-27, -6)
Screenshot: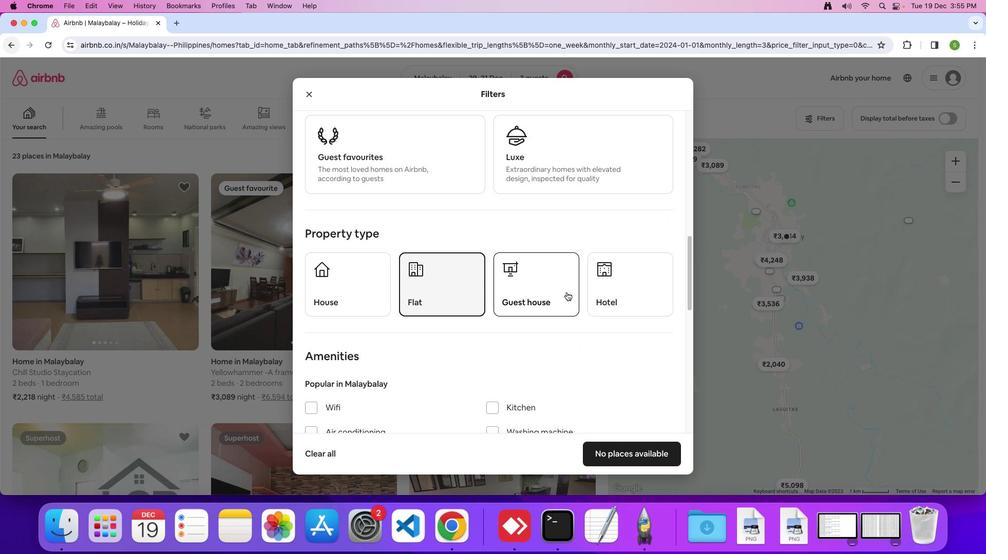 
Action: Mouse scrolled (572, 287) with delta (-27, -6)
Screenshot: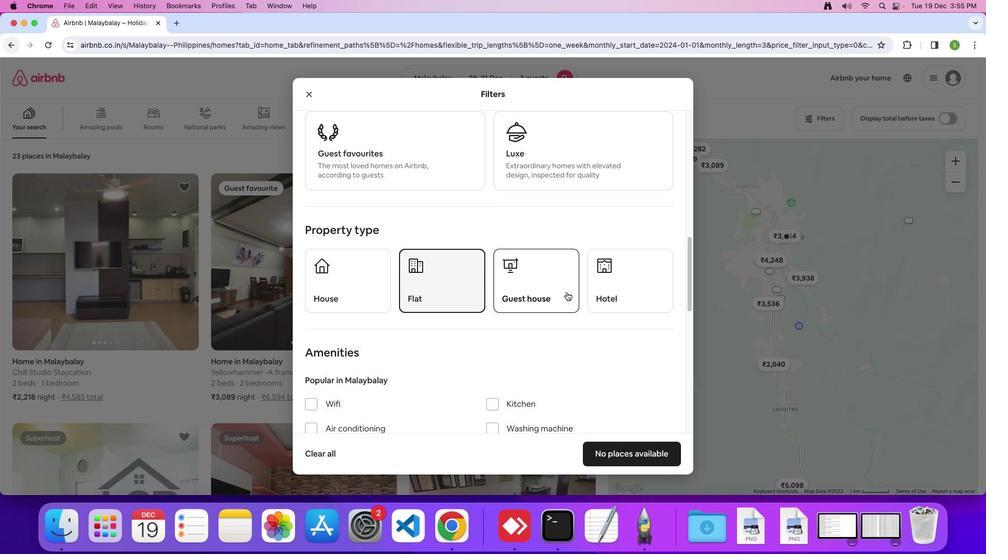 
Action: Mouse scrolled (572, 287) with delta (-27, -6)
Screenshot: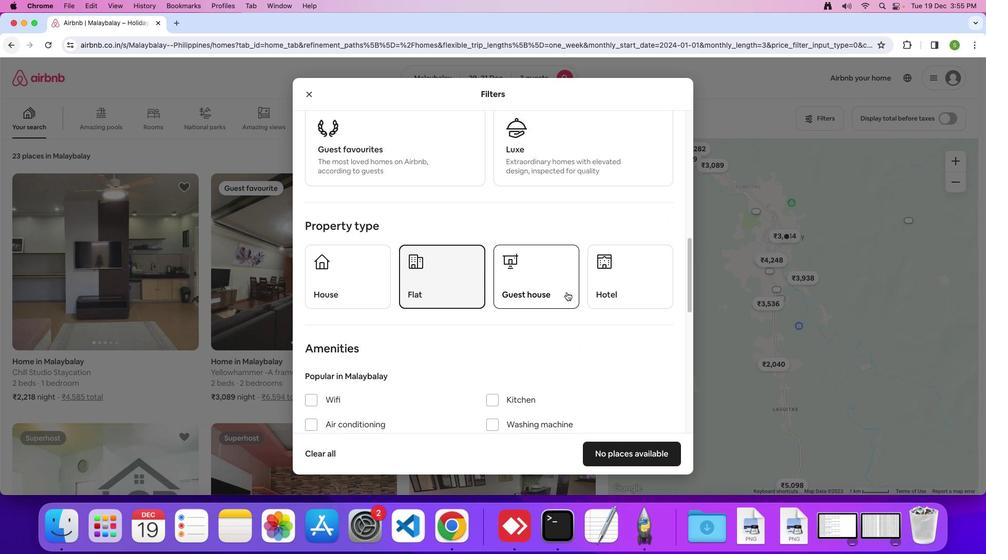 
Action: Mouse scrolled (572, 287) with delta (-27, -6)
Screenshot: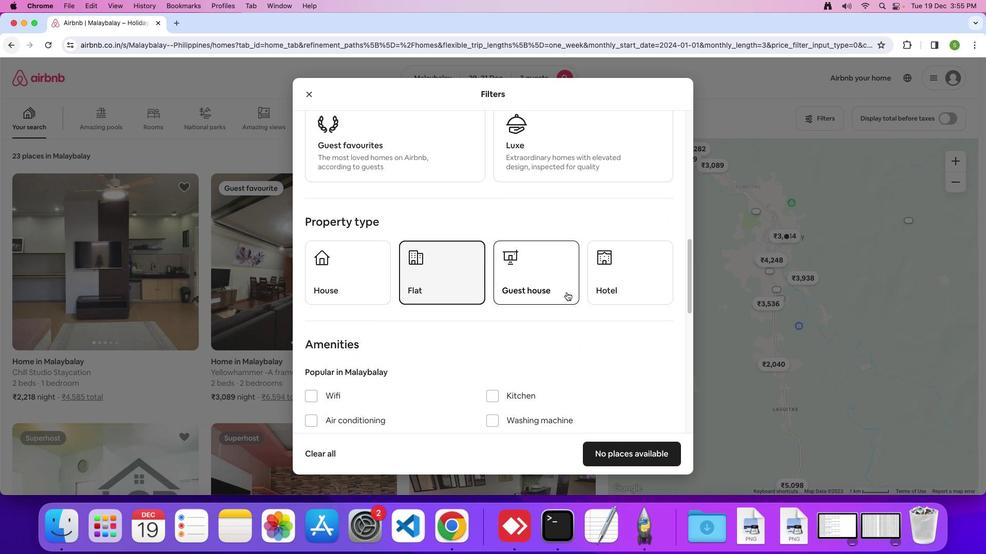 
Action: Mouse moved to (572, 287)
Screenshot: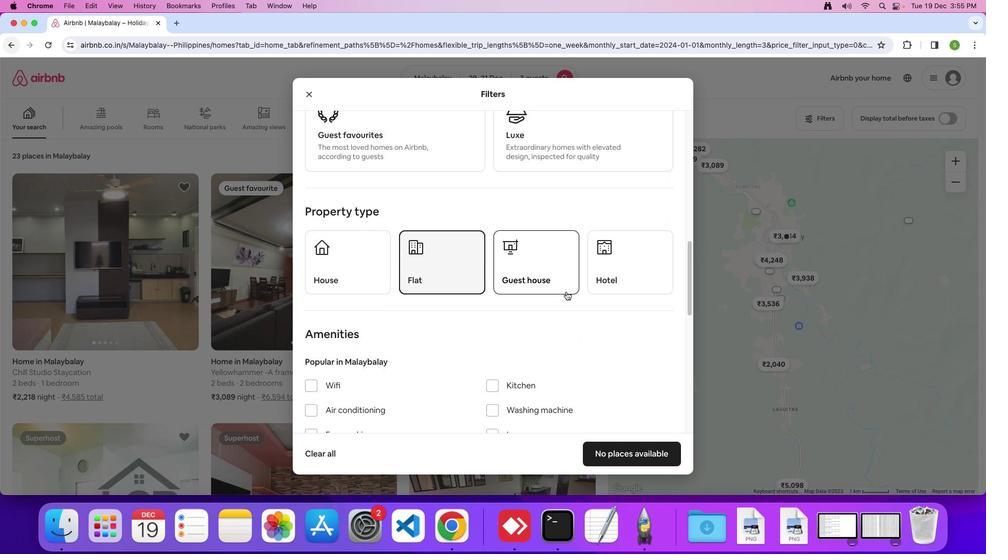 
Action: Mouse scrolled (572, 287) with delta (-27, -6)
Screenshot: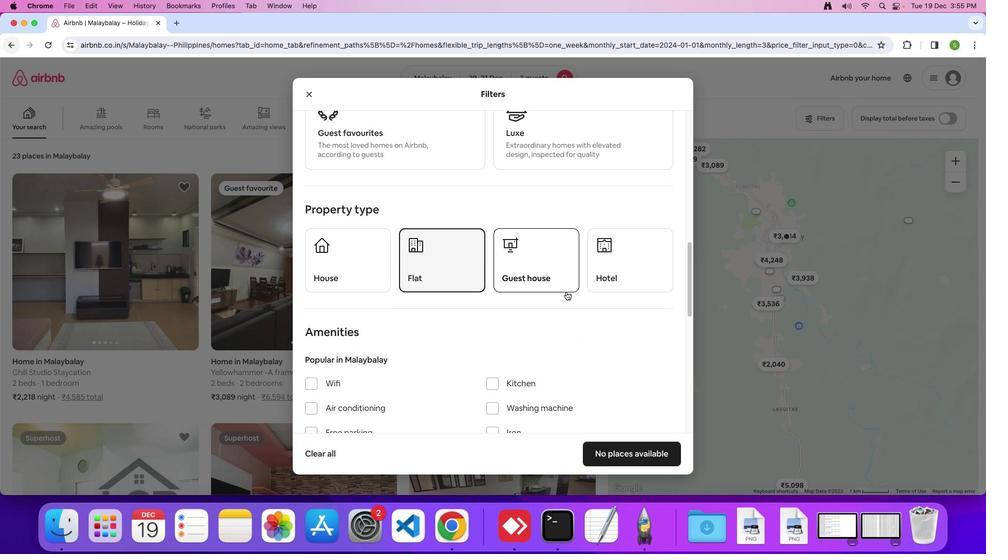 
Action: Mouse scrolled (572, 287) with delta (-27, -6)
Screenshot: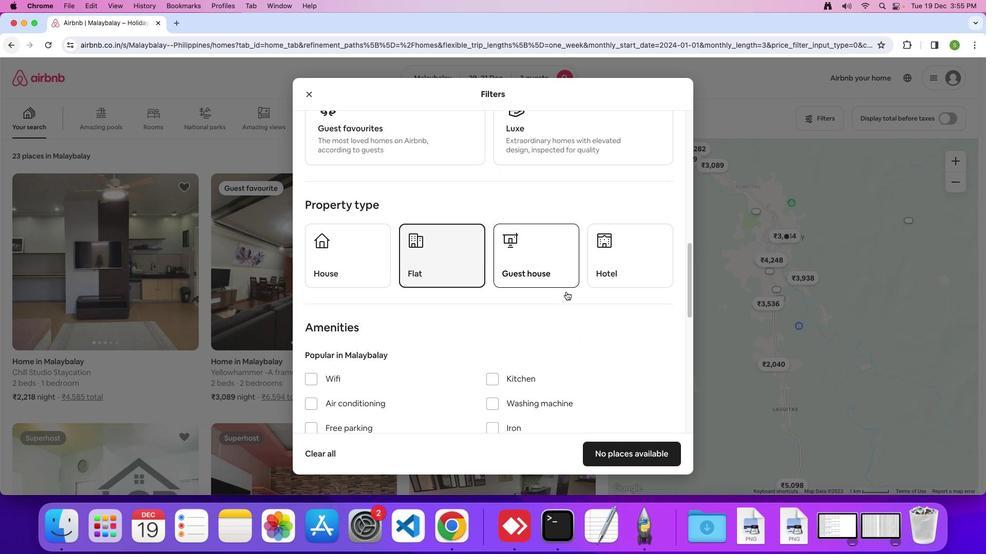 
Action: Mouse moved to (571, 287)
Screenshot: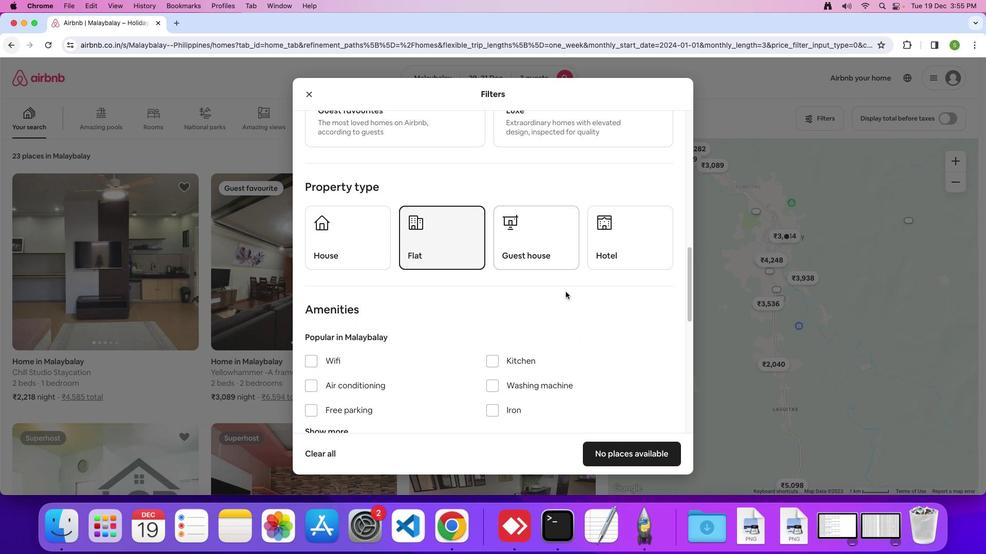 
Action: Mouse scrolled (571, 287) with delta (-27, -6)
Screenshot: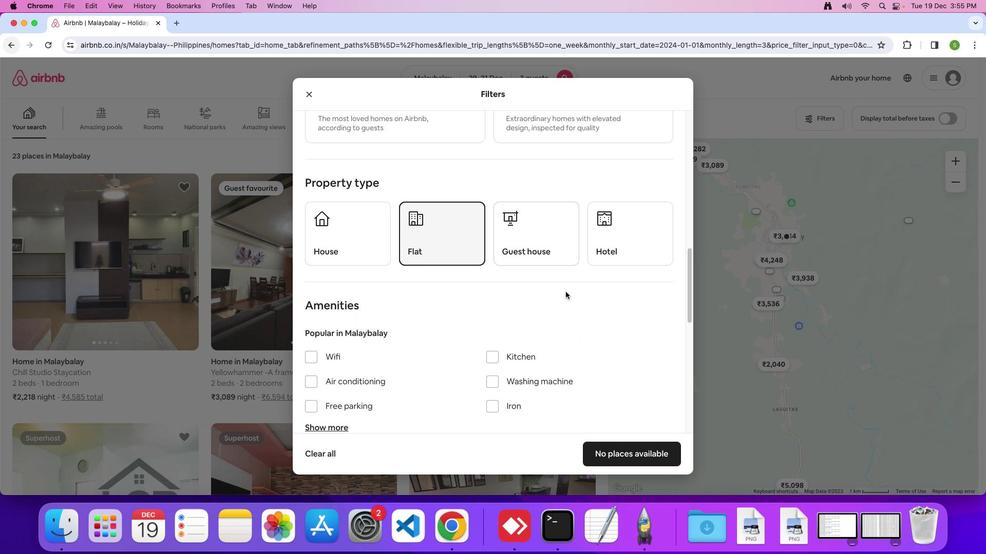 
Action: Mouse scrolled (571, 287) with delta (-27, -6)
Screenshot: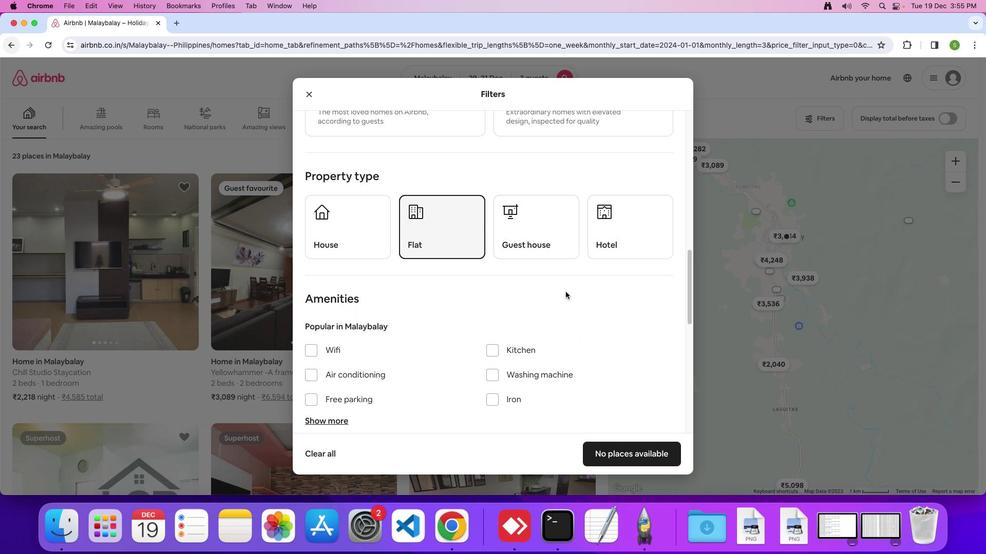 
Action: Mouse moved to (571, 286)
Screenshot: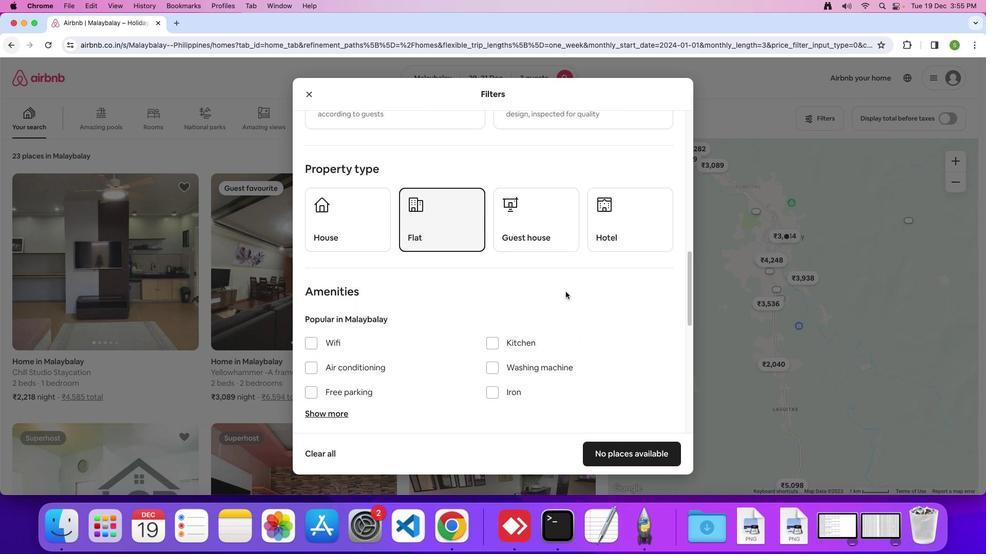 
Action: Mouse scrolled (571, 286) with delta (-27, -6)
Screenshot: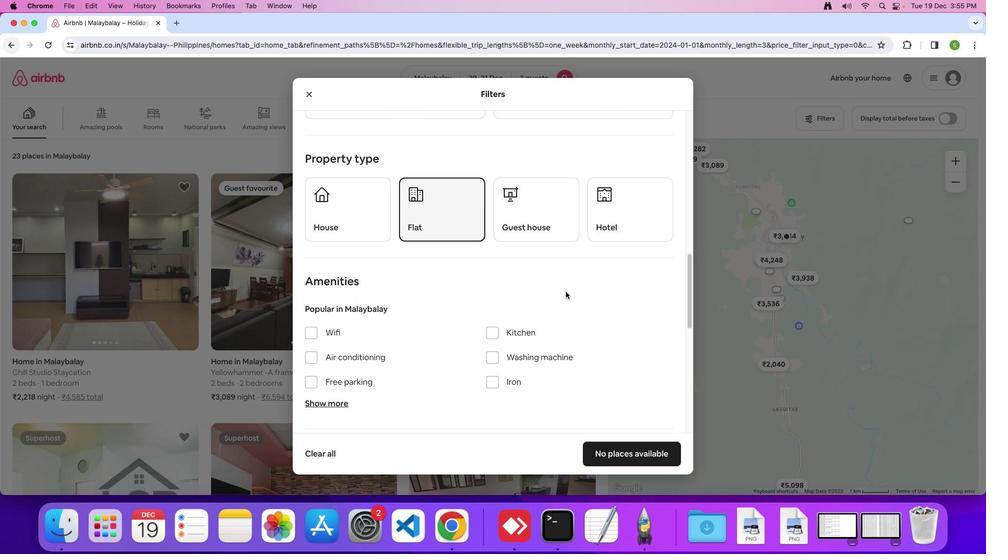 
Action: Mouse scrolled (571, 286) with delta (-27, -6)
Screenshot: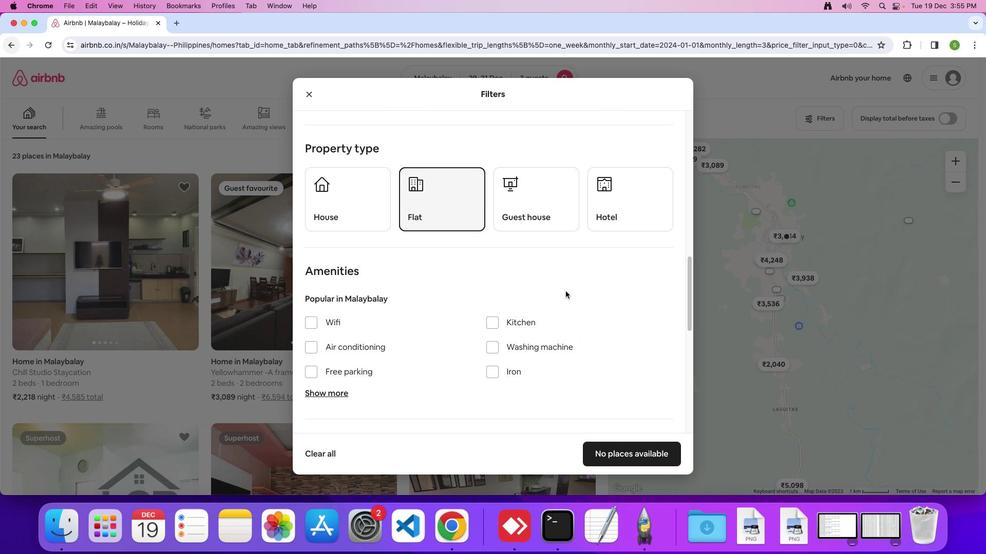 
Action: Mouse scrolled (571, 286) with delta (-27, -7)
Screenshot: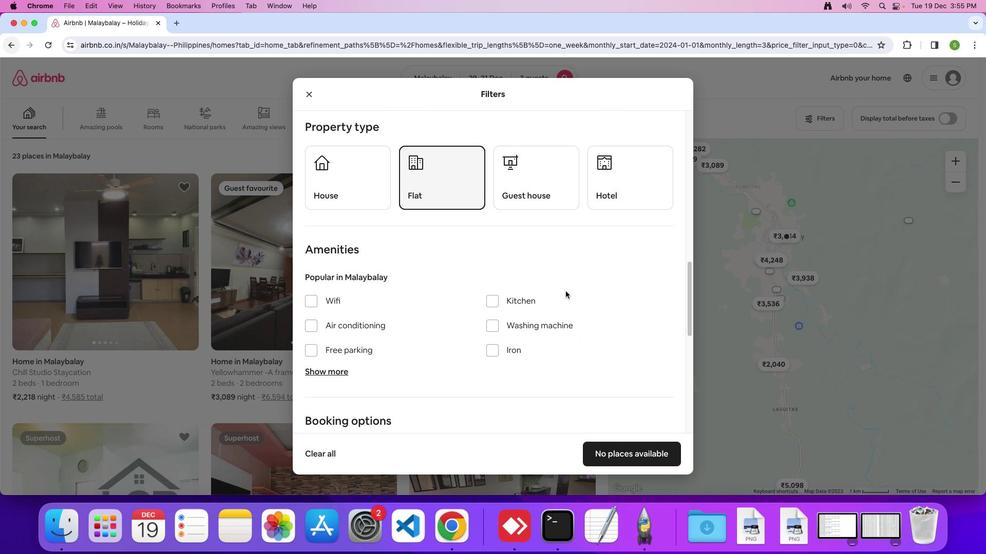 
Action: Mouse moved to (571, 286)
Screenshot: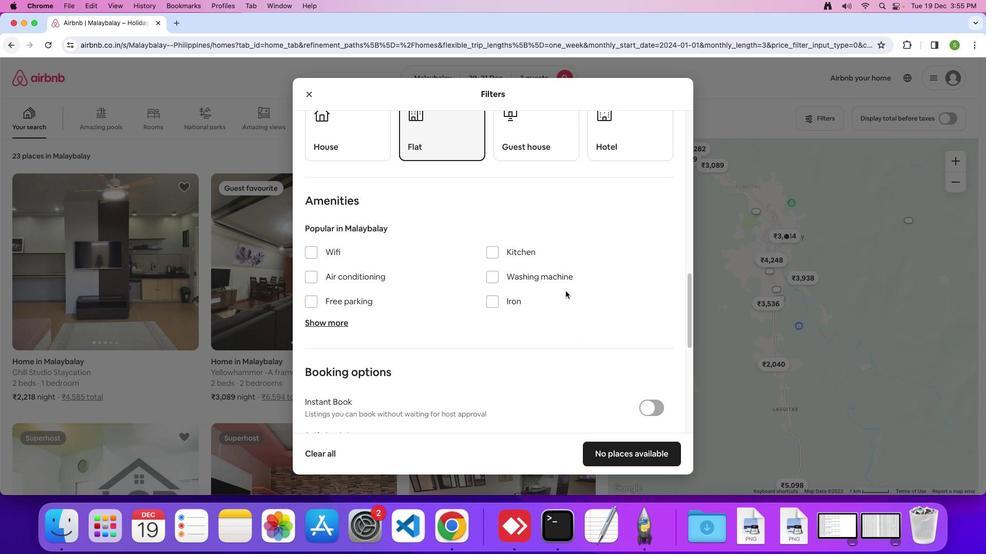 
Action: Mouse scrolled (571, 286) with delta (-27, -6)
Screenshot: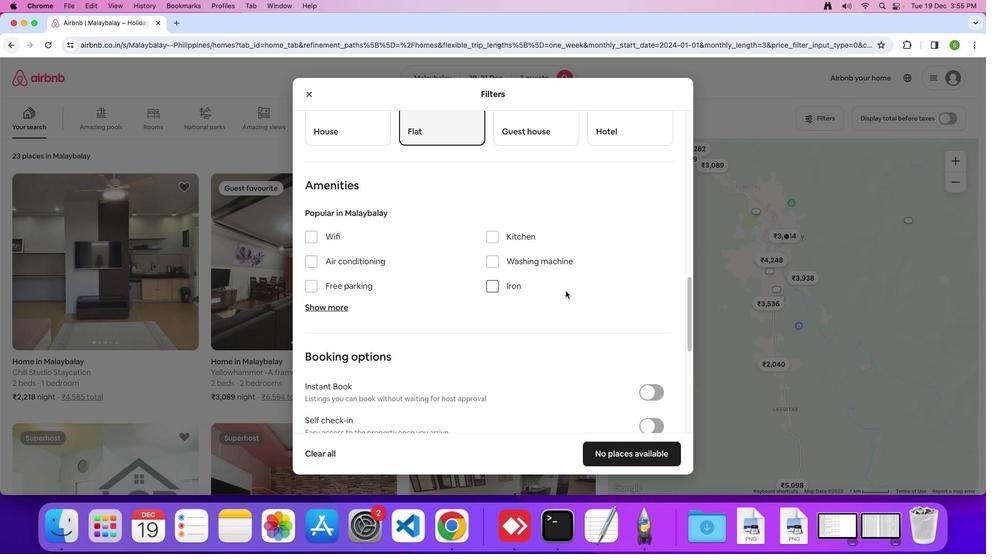 
Action: Mouse scrolled (571, 286) with delta (-27, -6)
Screenshot: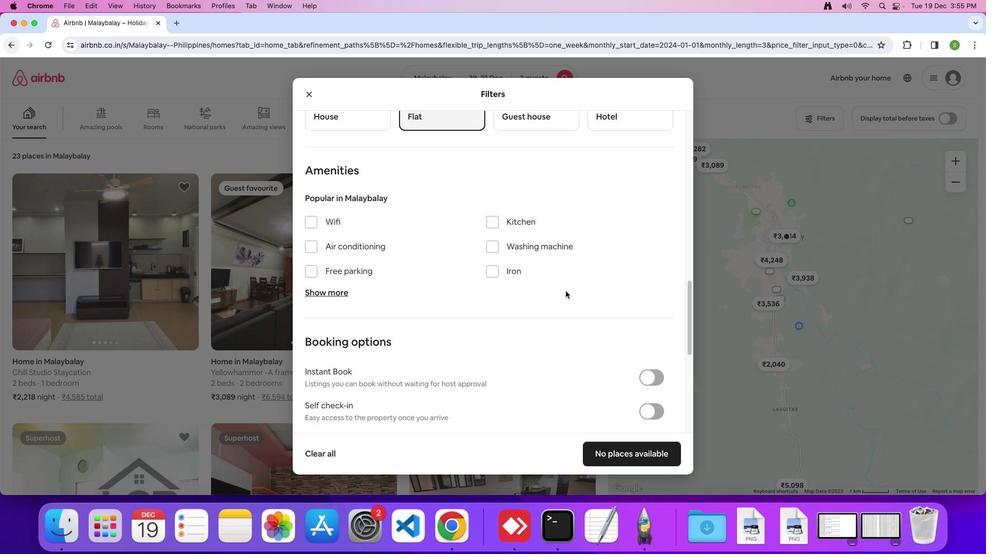 
Action: Mouse moved to (571, 286)
Screenshot: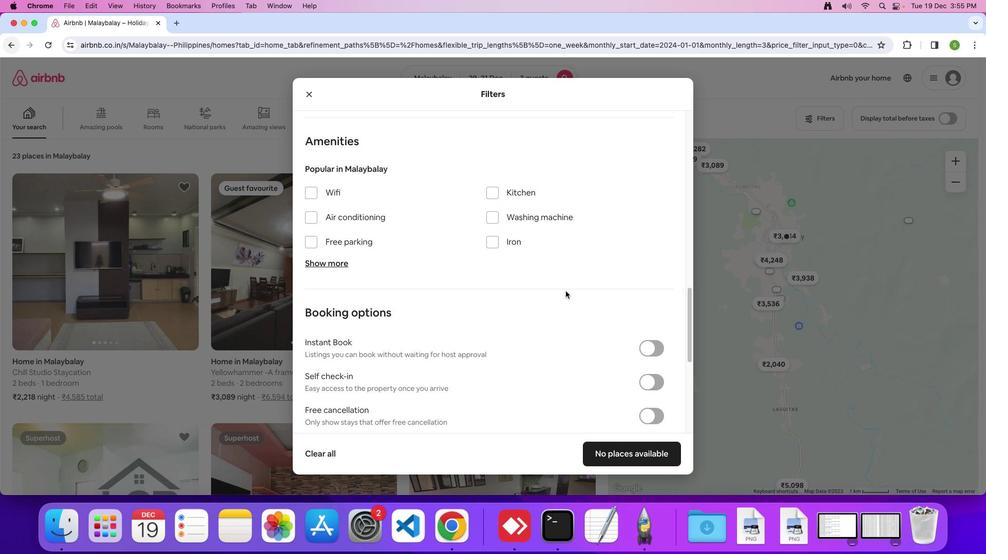 
Action: Mouse scrolled (571, 286) with delta (-27, -8)
Screenshot: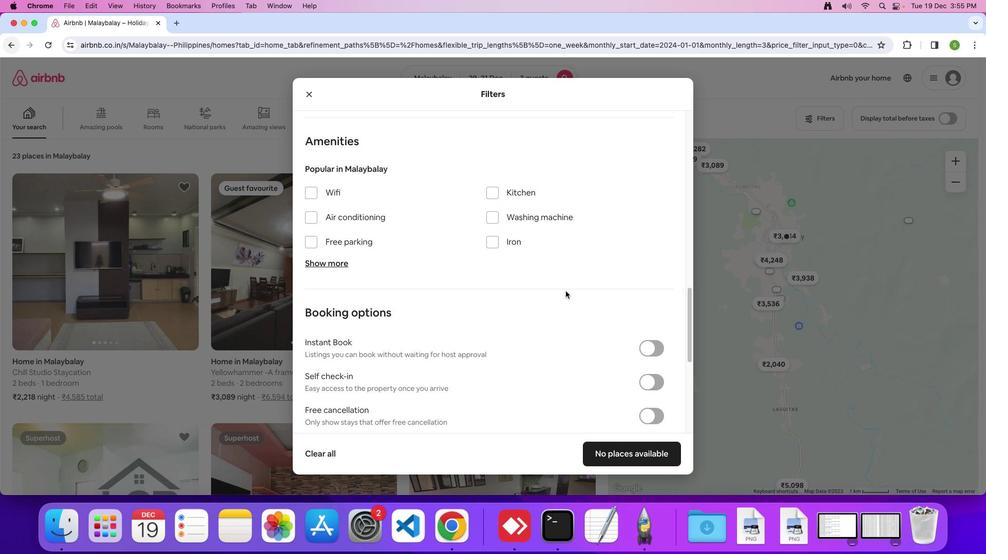 
Action: Mouse moved to (571, 286)
Screenshot: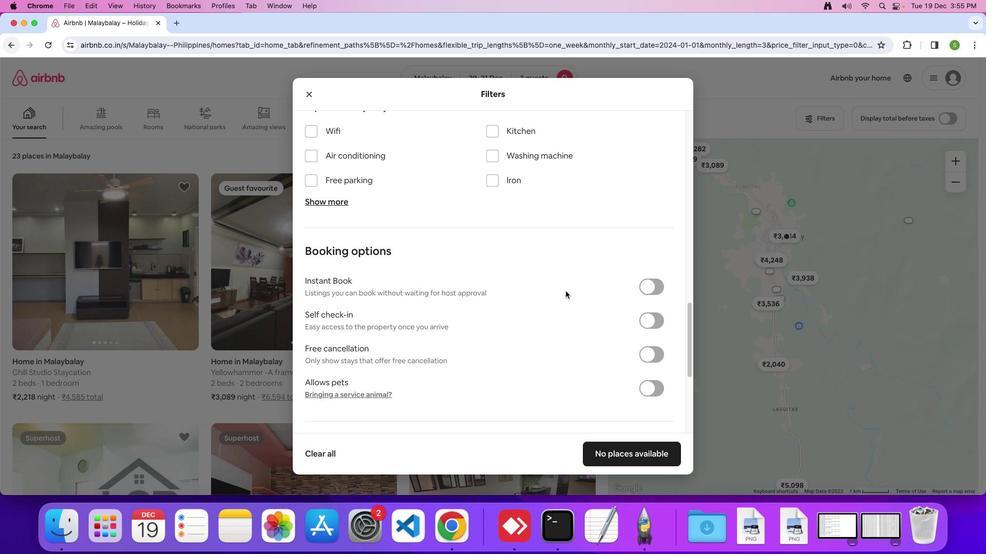 
Action: Mouse scrolled (571, 286) with delta (-27, -6)
Screenshot: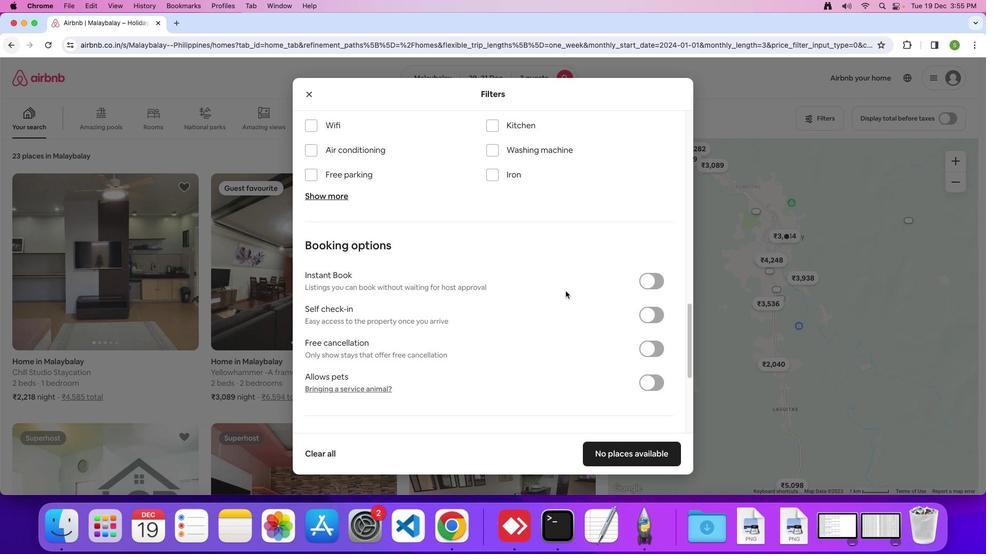 
Action: Mouse scrolled (571, 286) with delta (-27, -6)
Screenshot: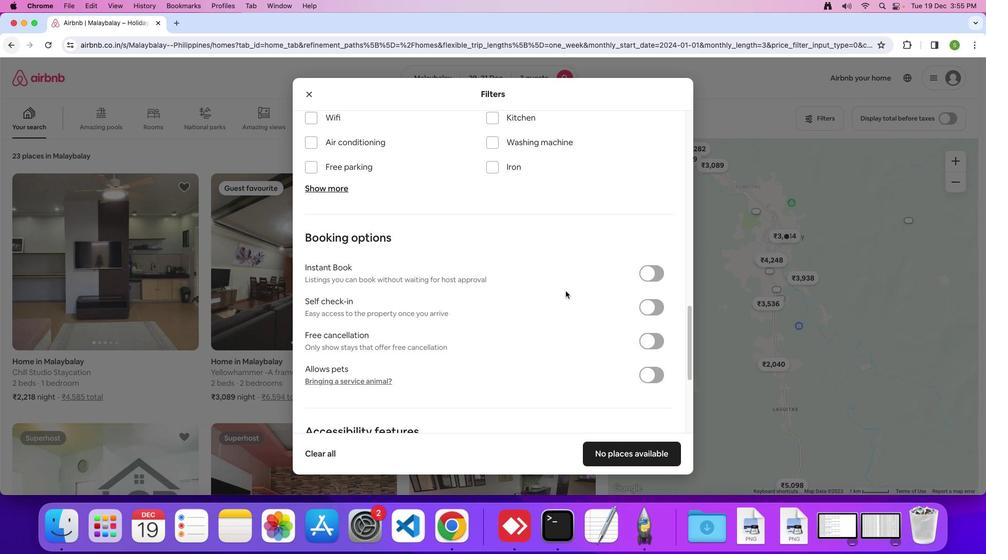 
Action: Mouse scrolled (571, 286) with delta (-27, -7)
Screenshot: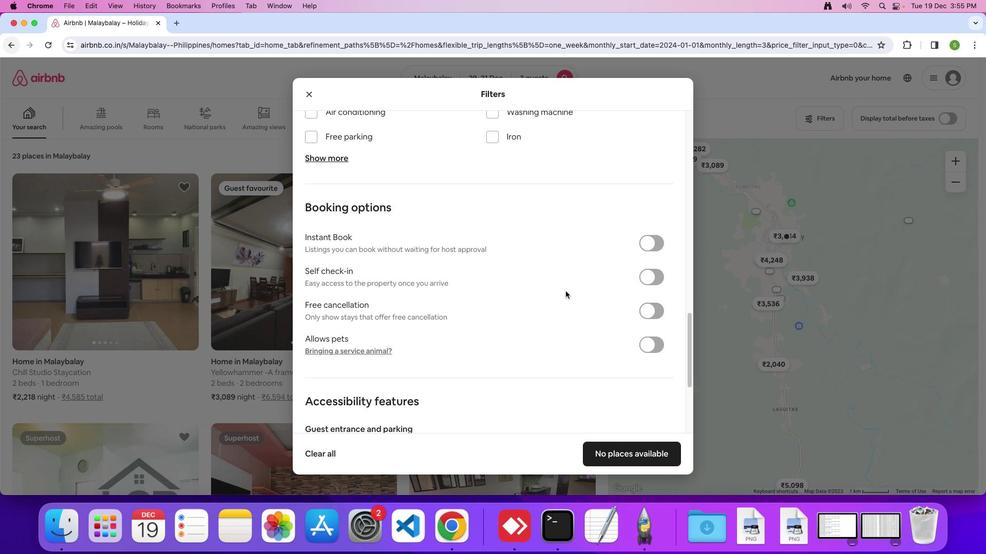 
Action: Mouse scrolled (571, 286) with delta (-27, -6)
Screenshot: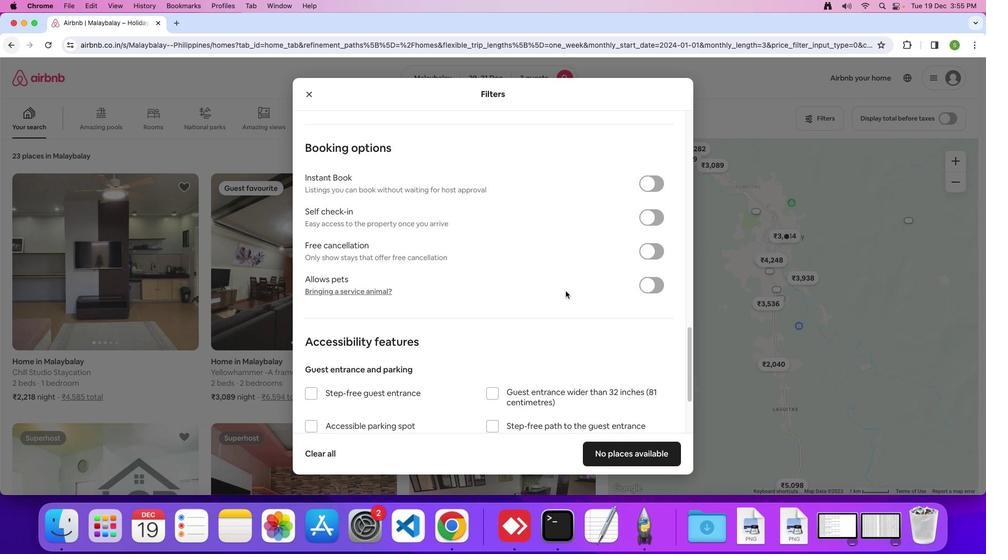 
Action: Mouse scrolled (571, 286) with delta (-27, -6)
Screenshot: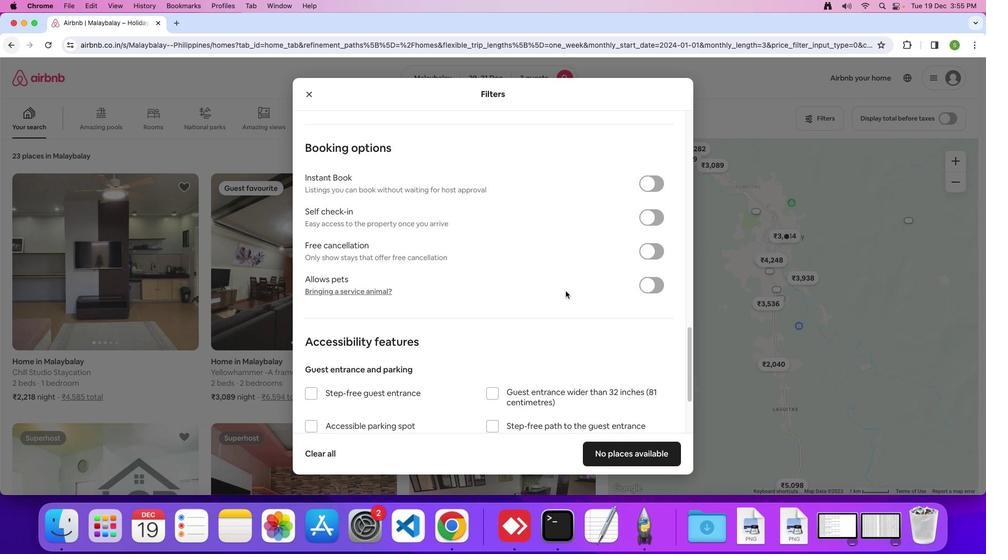 
Action: Mouse scrolled (571, 286) with delta (-27, -8)
Screenshot: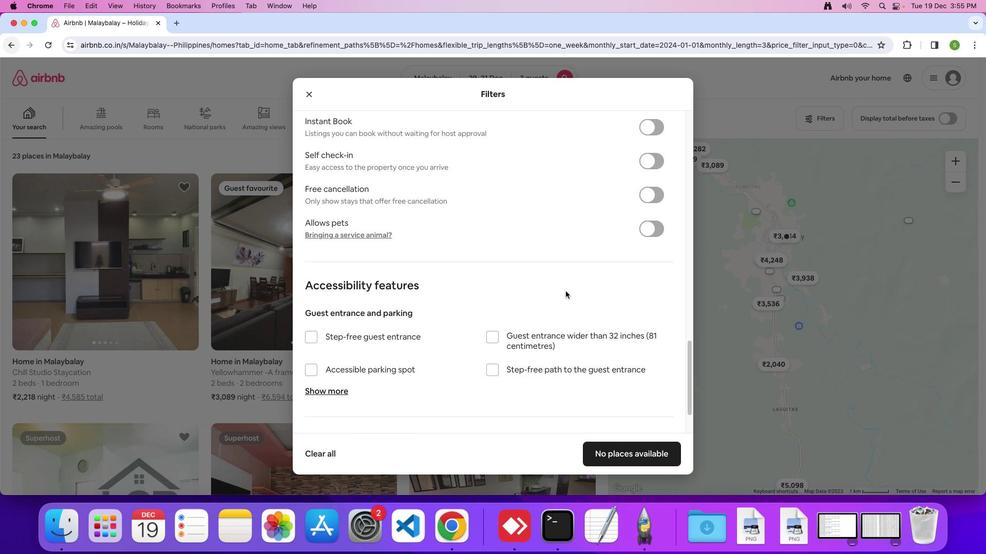 
Action: Mouse moved to (571, 286)
Screenshot: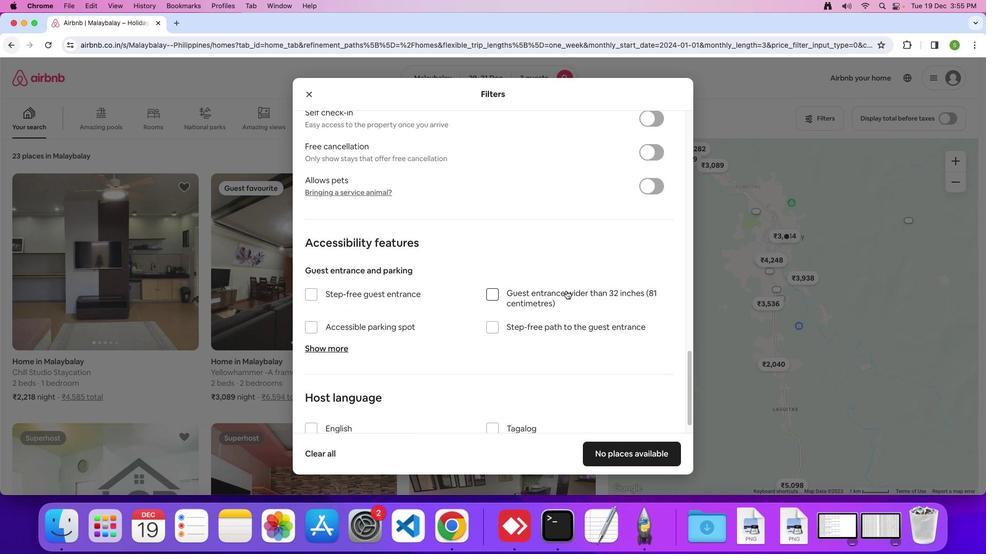 
Action: Mouse scrolled (571, 286) with delta (-27, -6)
Screenshot: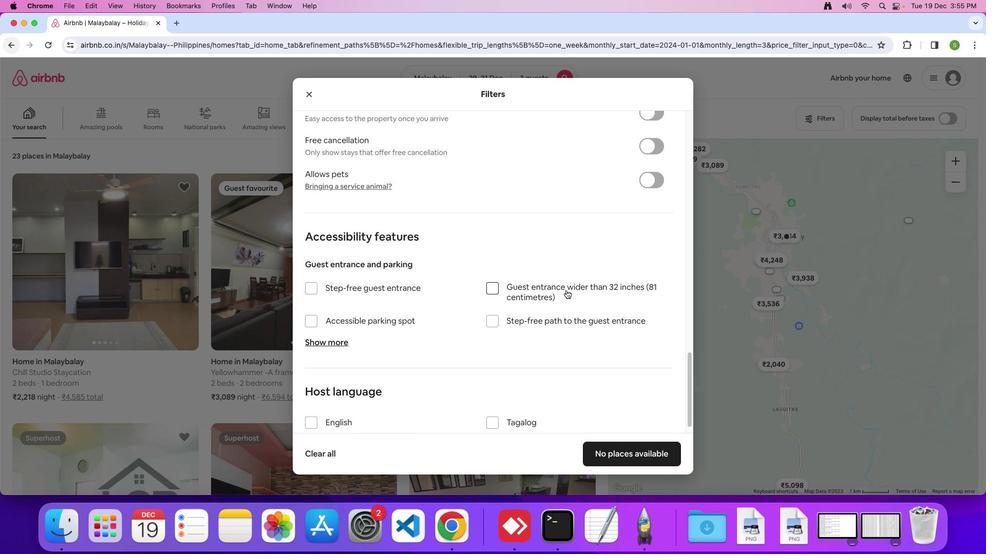 
Action: Mouse moved to (571, 286)
Screenshot: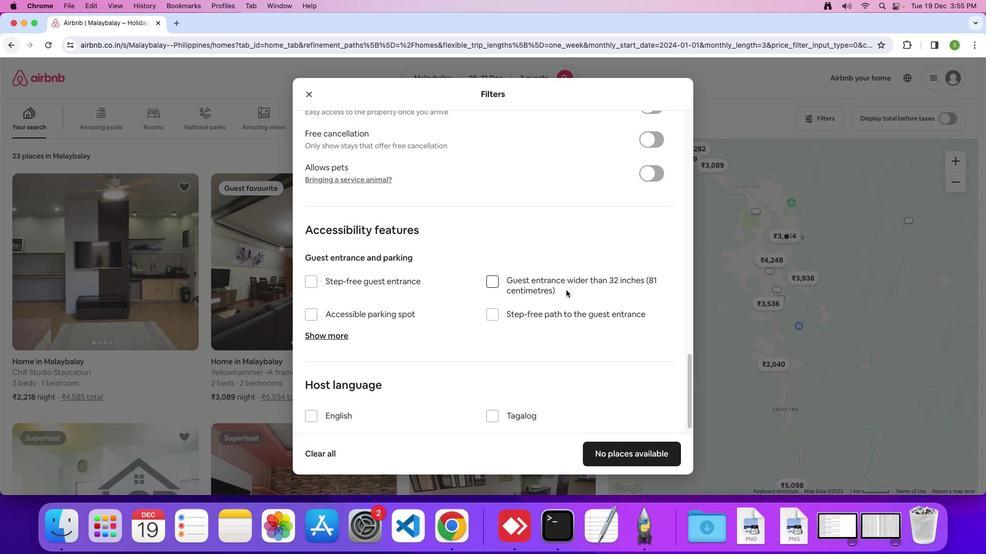 
Action: Mouse scrolled (571, 286) with delta (-27, -6)
Screenshot: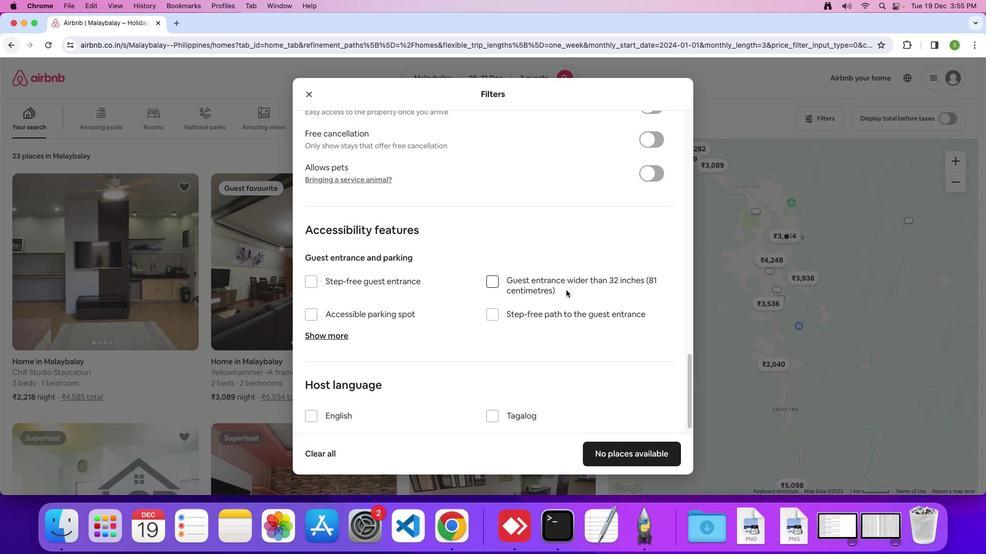
Action: Mouse moved to (571, 285)
Screenshot: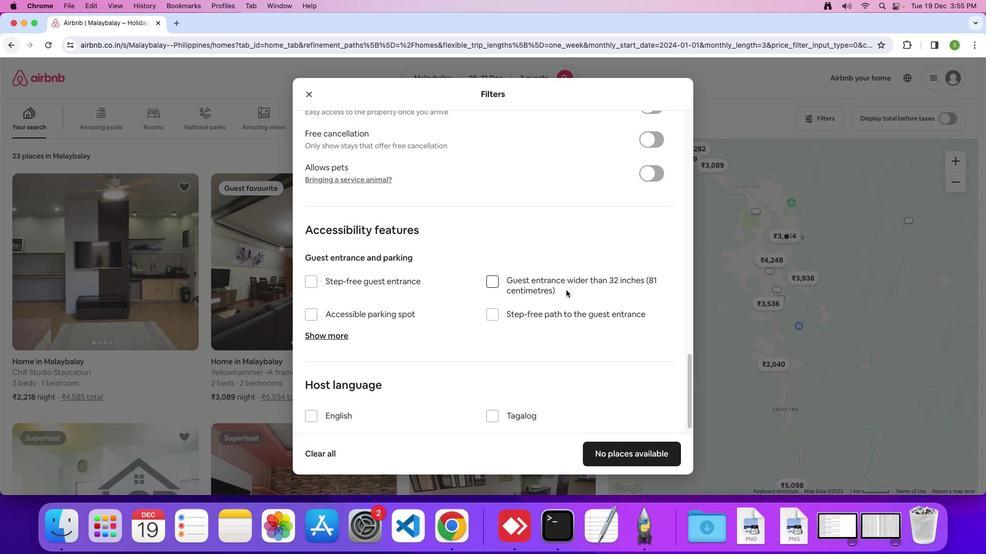 
Action: Mouse scrolled (571, 285) with delta (-27, -8)
Screenshot: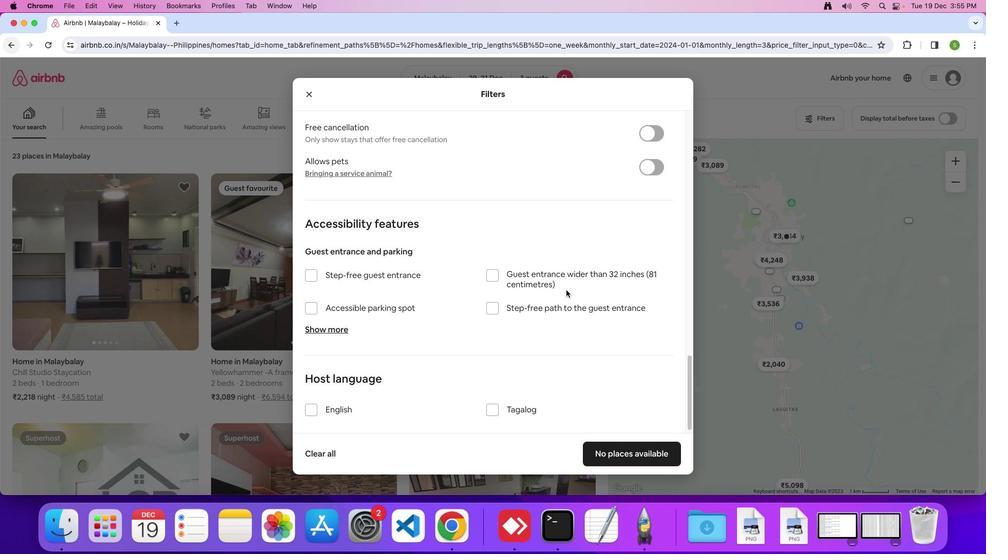 
Action: Mouse moved to (650, 452)
Screenshot: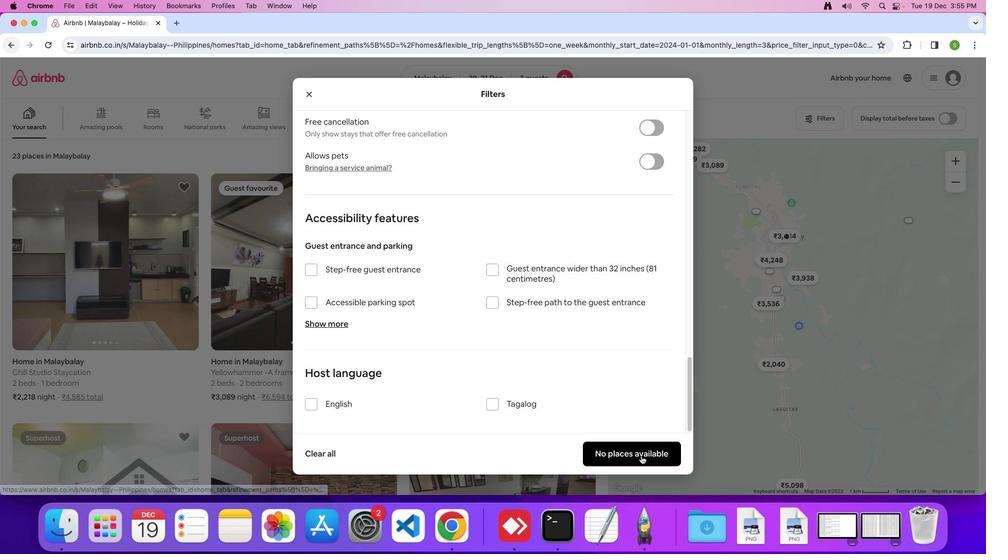
Action: Mouse pressed left at (650, 452)
Screenshot: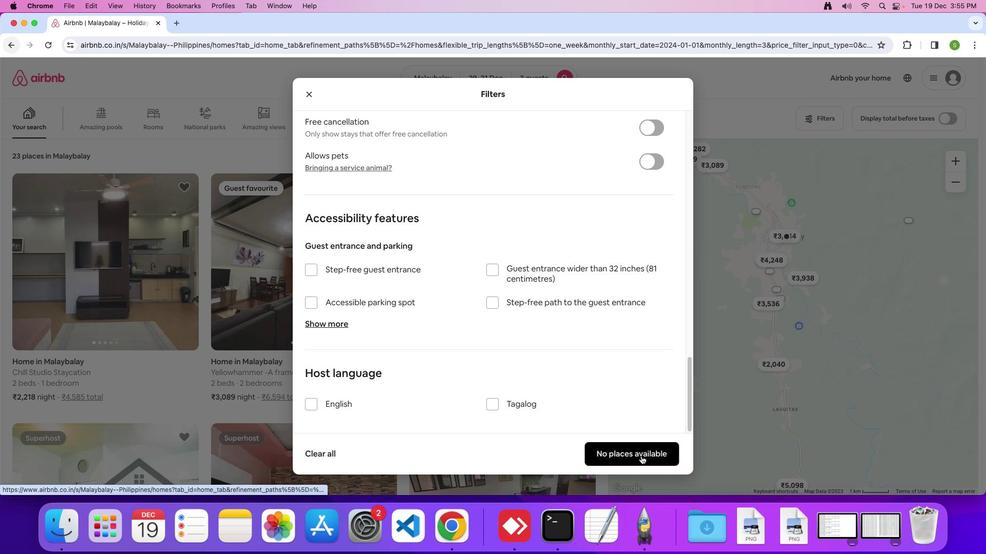 
Action: Mouse moved to (403, 197)
Screenshot: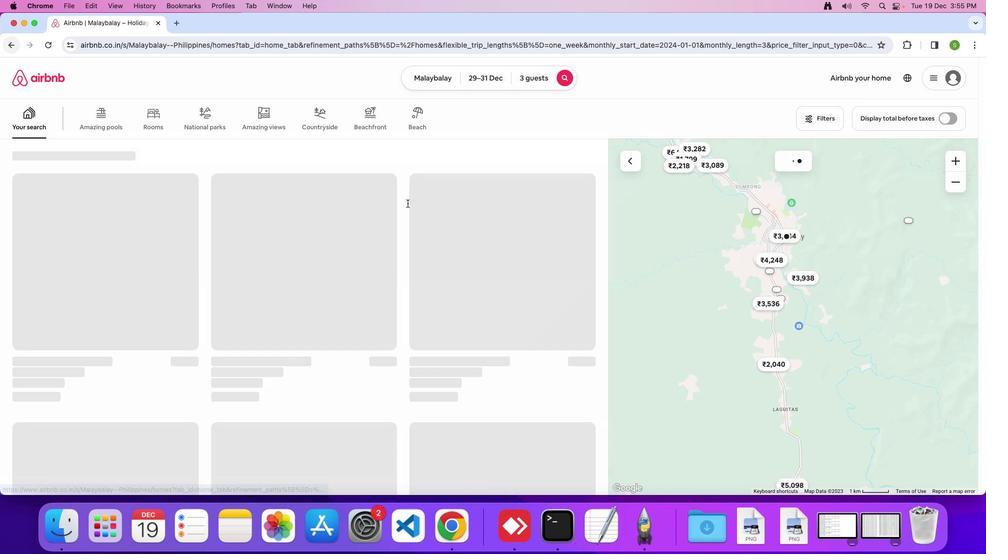 
